 Task: Create a due date automation trigger when advanced on, 2 working days before a card is due add fields without custom field "Resume" cleared at 11:00 AM.
Action: Mouse moved to (851, 248)
Screenshot: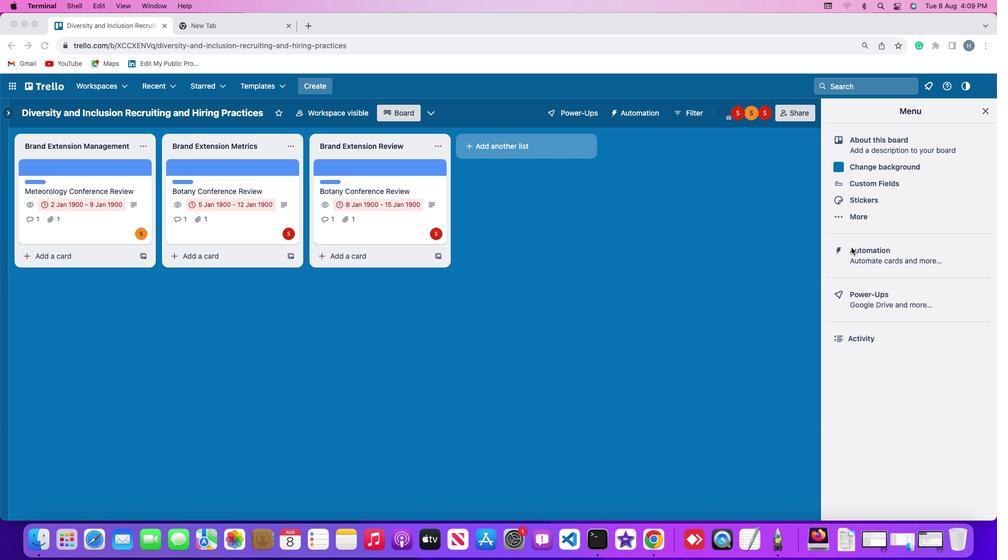 
Action: Mouse pressed left at (851, 248)
Screenshot: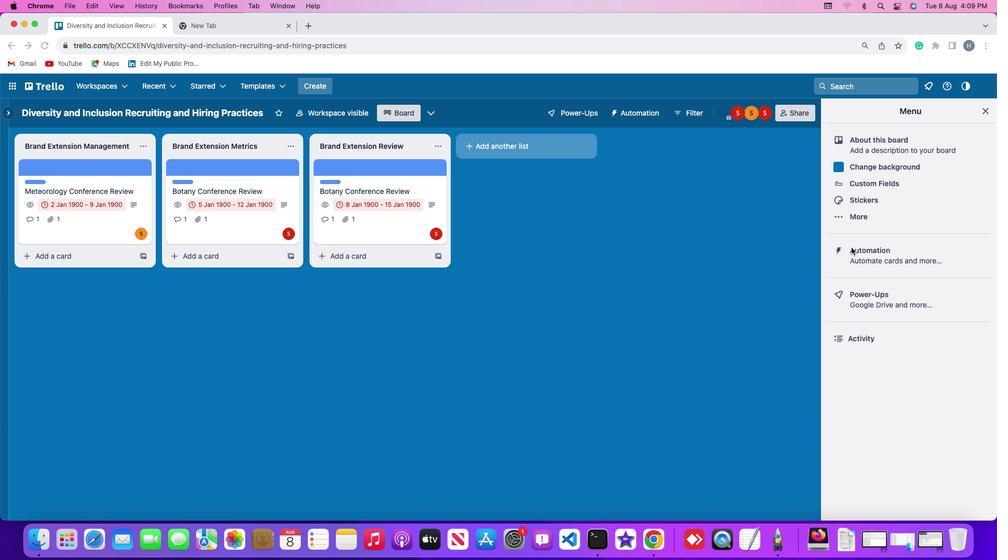 
Action: Mouse pressed left at (851, 248)
Screenshot: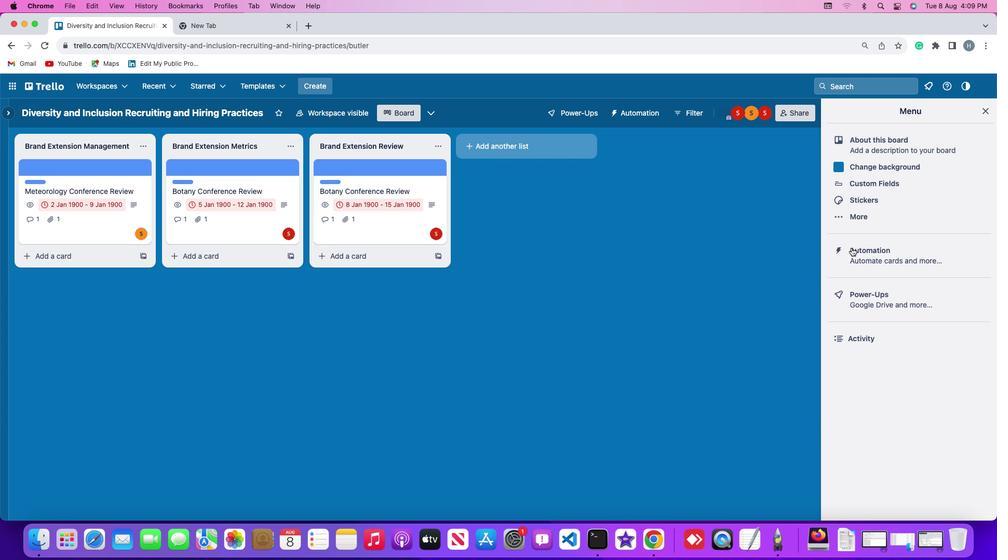 
Action: Mouse moved to (89, 245)
Screenshot: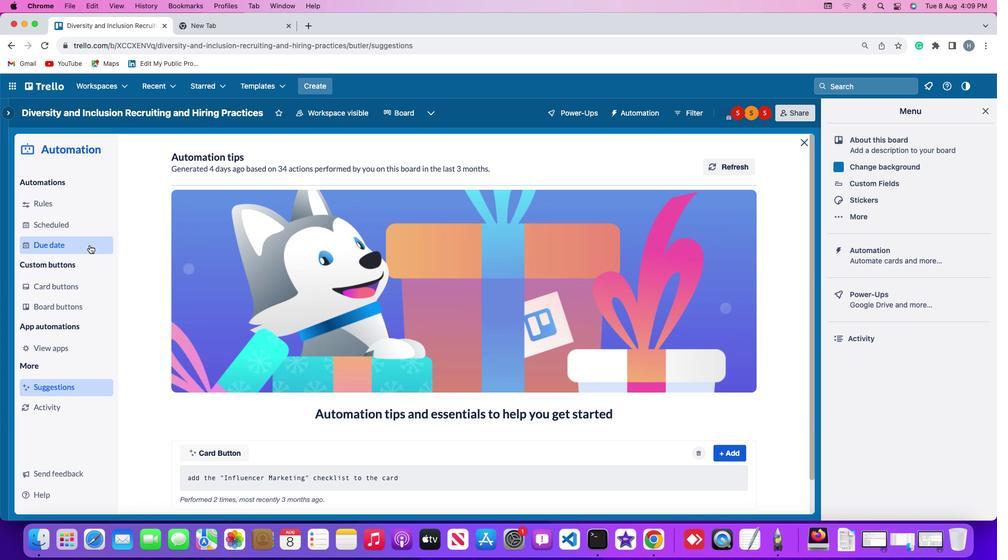 
Action: Mouse pressed left at (89, 245)
Screenshot: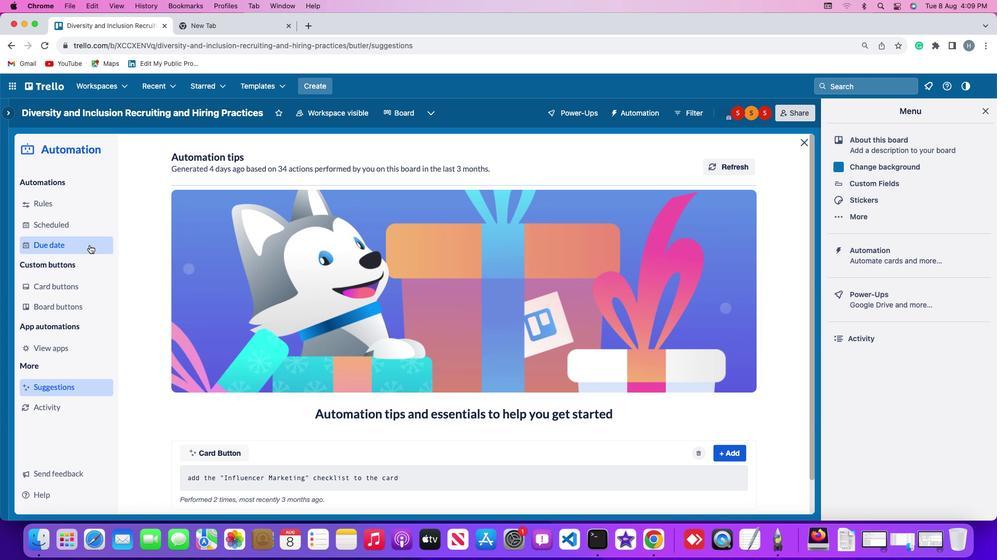 
Action: Mouse moved to (689, 157)
Screenshot: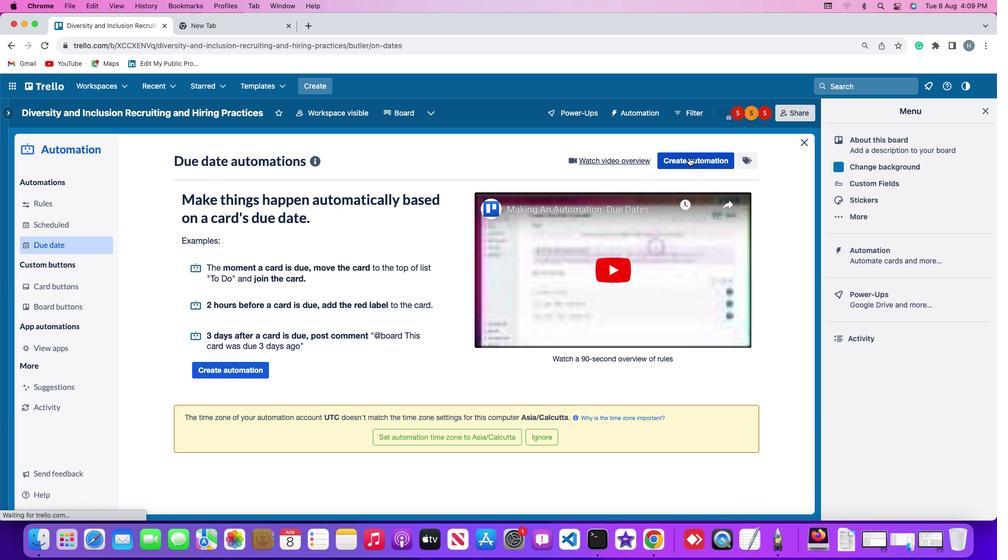 
Action: Mouse pressed left at (689, 157)
Screenshot: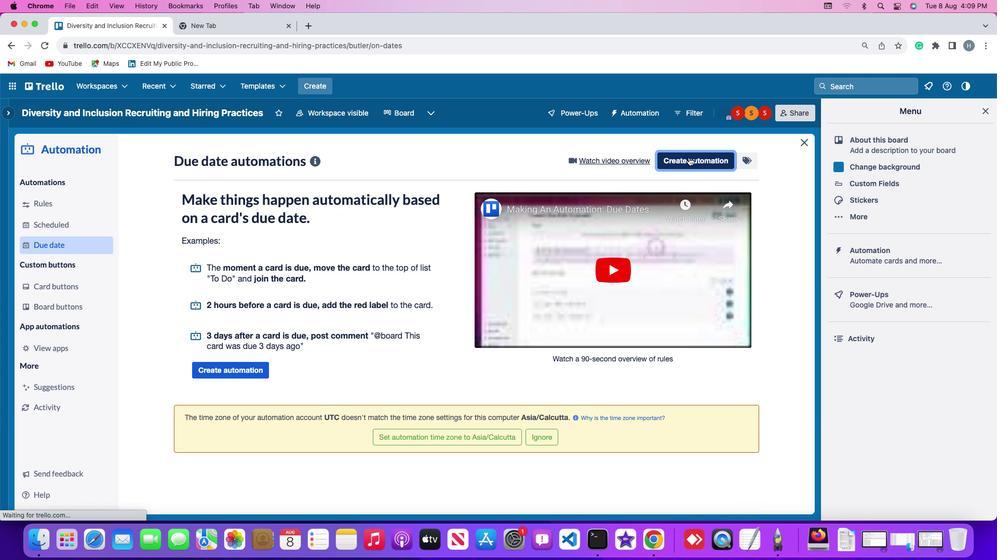 
Action: Mouse moved to (212, 257)
Screenshot: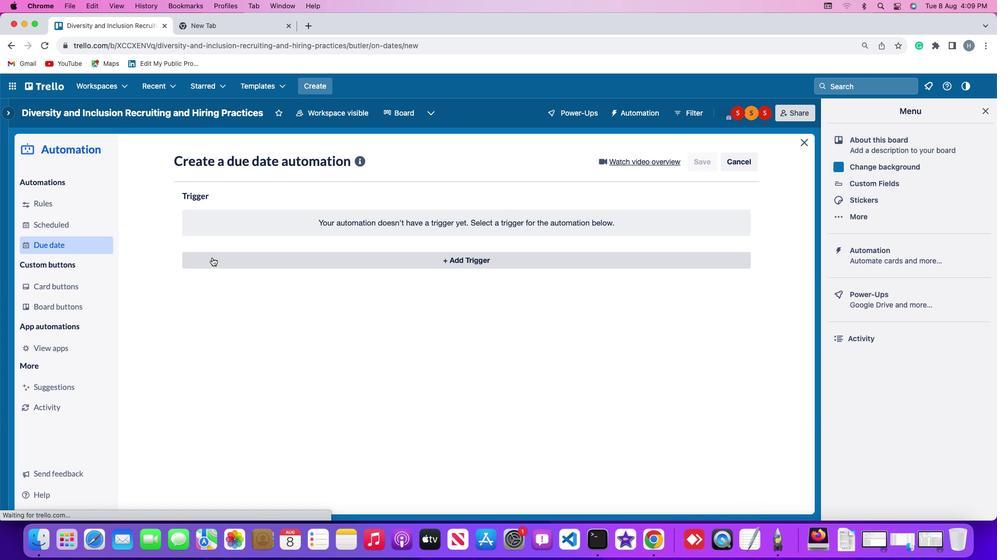 
Action: Mouse pressed left at (212, 257)
Screenshot: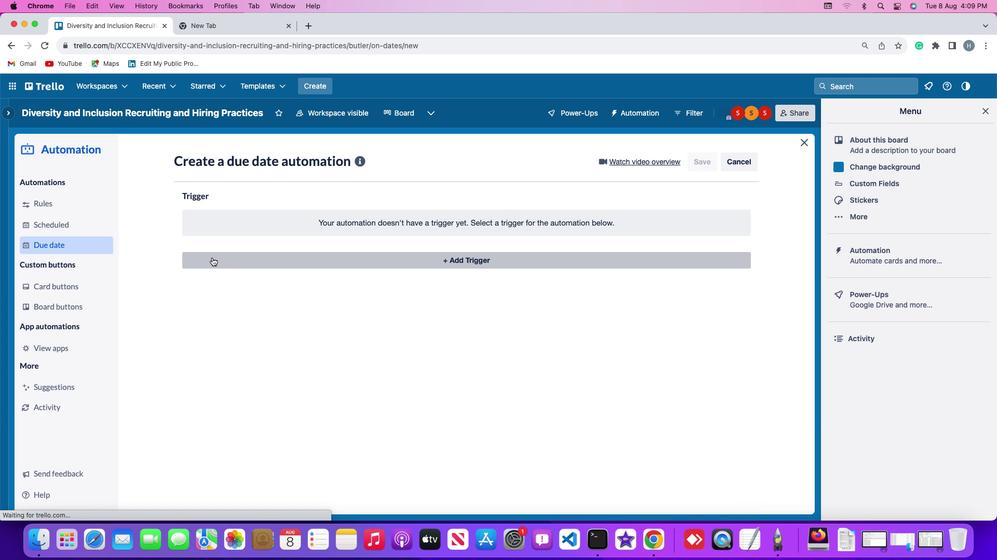 
Action: Mouse moved to (202, 419)
Screenshot: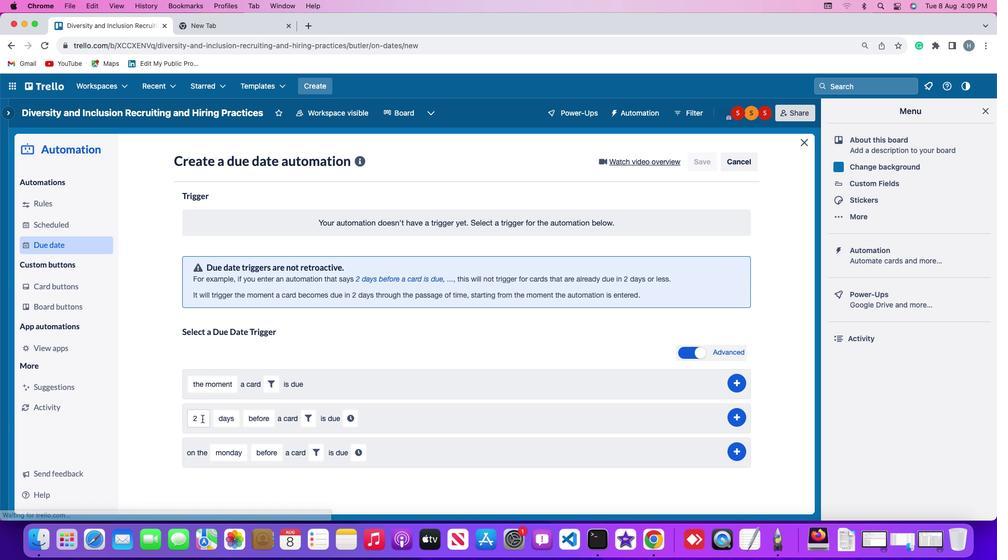 
Action: Mouse pressed left at (202, 419)
Screenshot: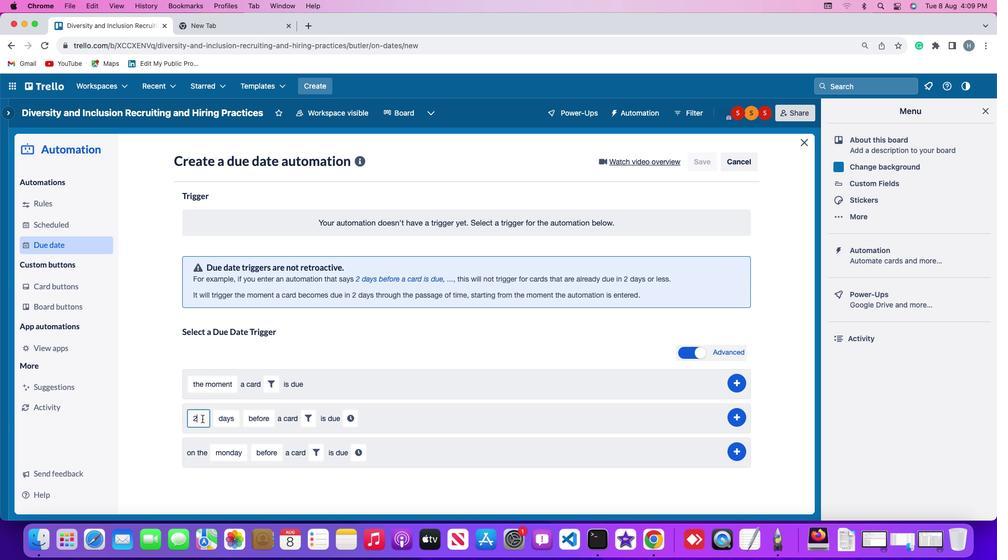 
Action: Key pressed Key.backspace'2'
Screenshot: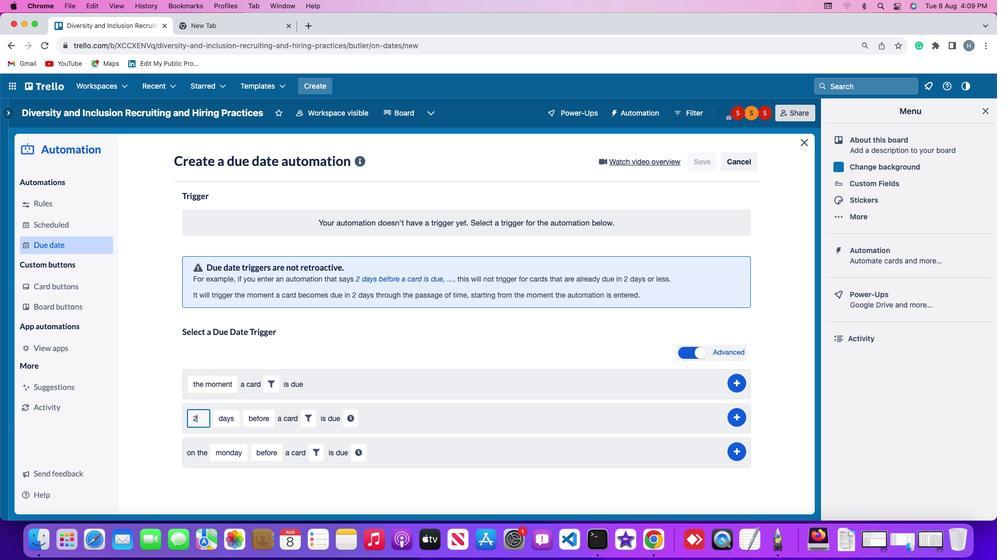 
Action: Mouse moved to (213, 418)
Screenshot: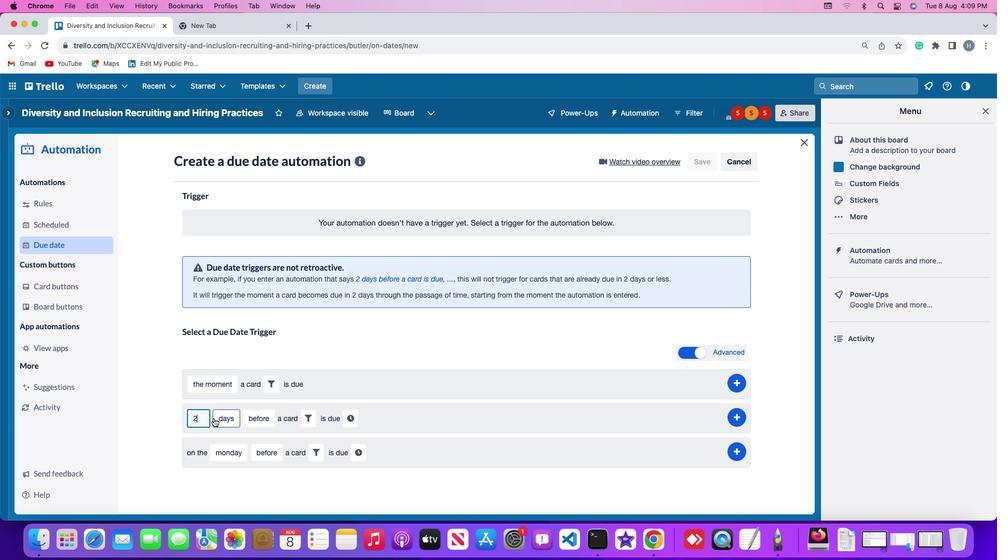 
Action: Mouse pressed left at (213, 418)
Screenshot: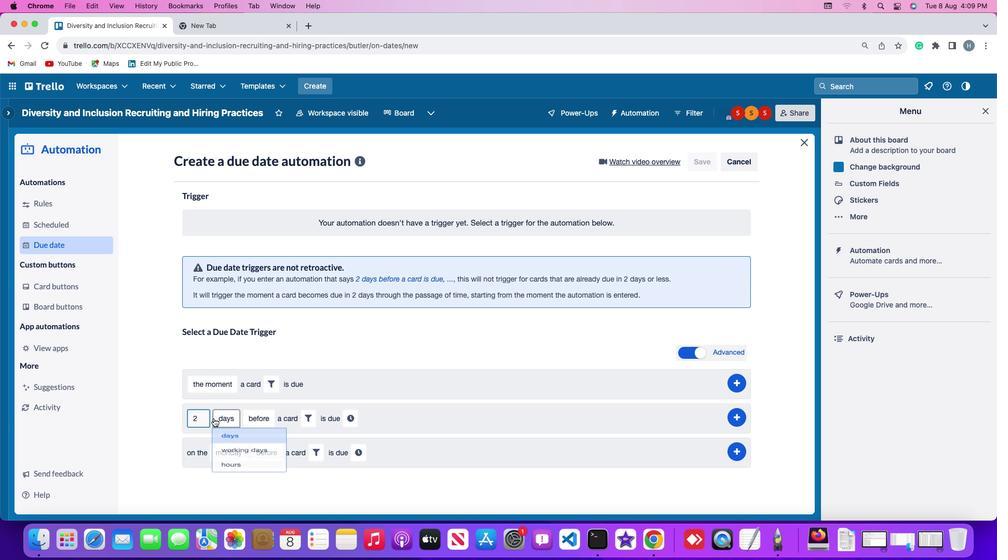 
Action: Mouse moved to (238, 459)
Screenshot: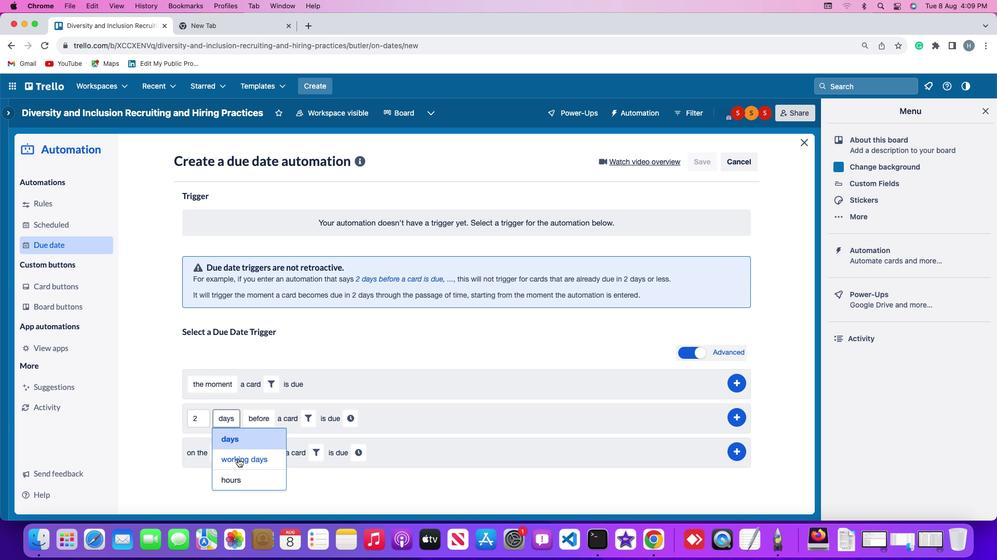 
Action: Mouse pressed left at (238, 459)
Screenshot: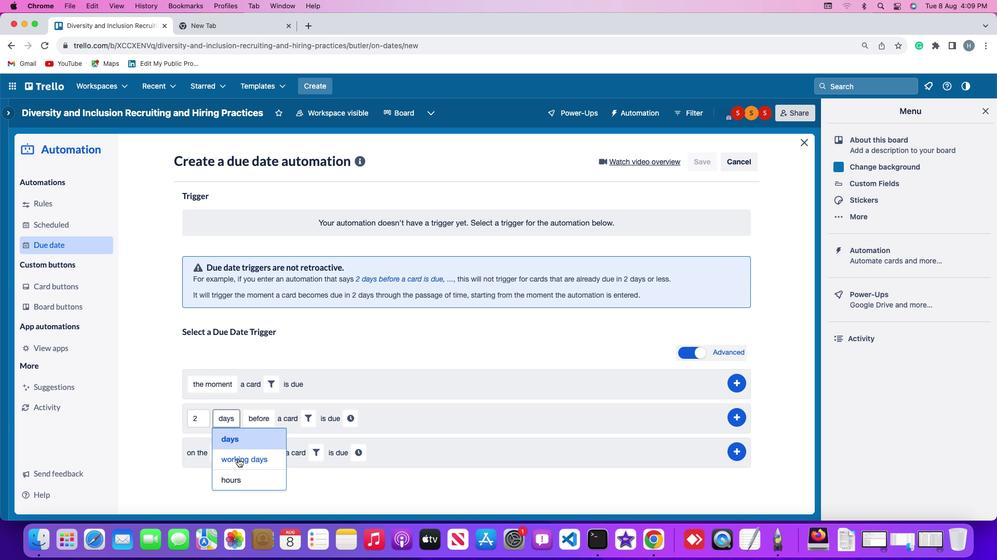 
Action: Mouse moved to (283, 423)
Screenshot: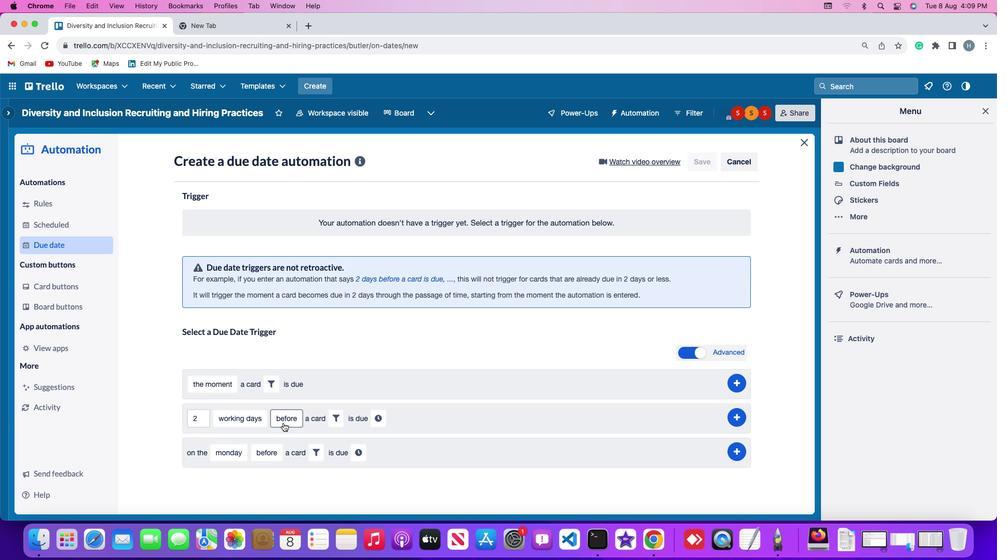 
Action: Mouse pressed left at (283, 423)
Screenshot: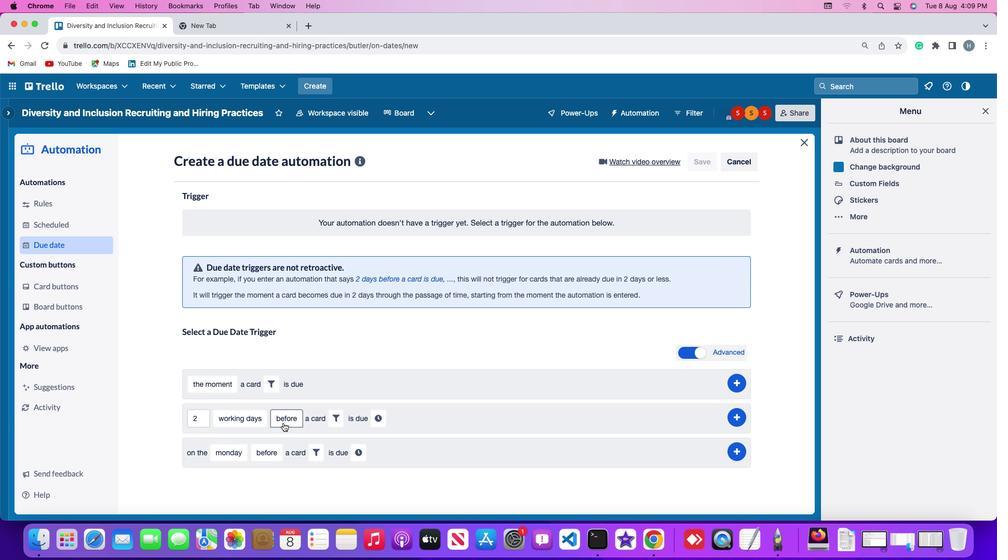 
Action: Mouse moved to (288, 436)
Screenshot: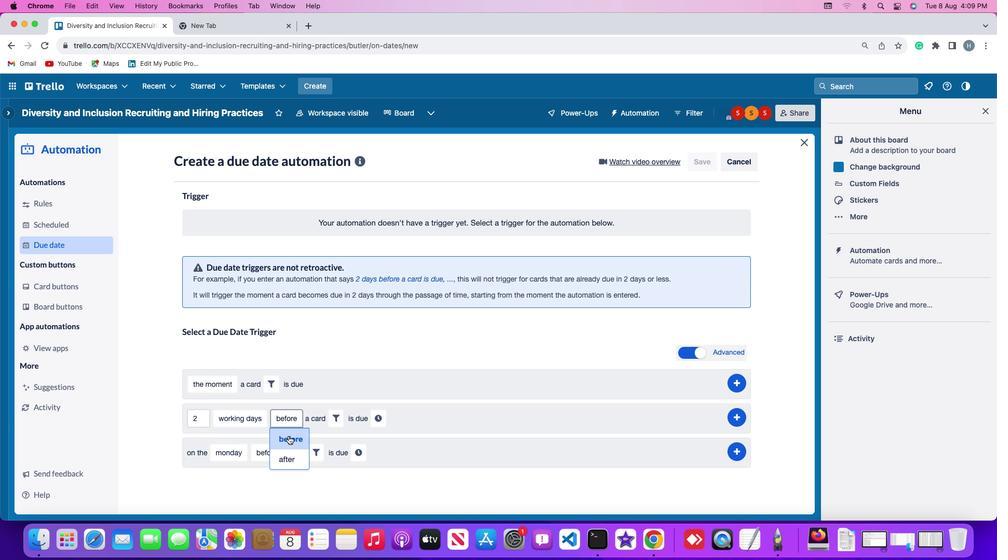 
Action: Mouse pressed left at (288, 436)
Screenshot: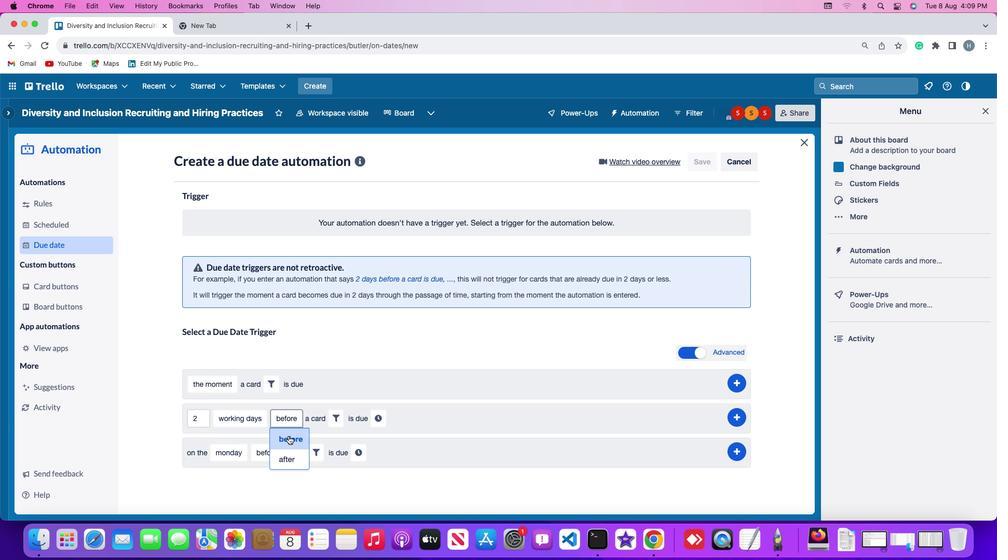 
Action: Mouse moved to (336, 417)
Screenshot: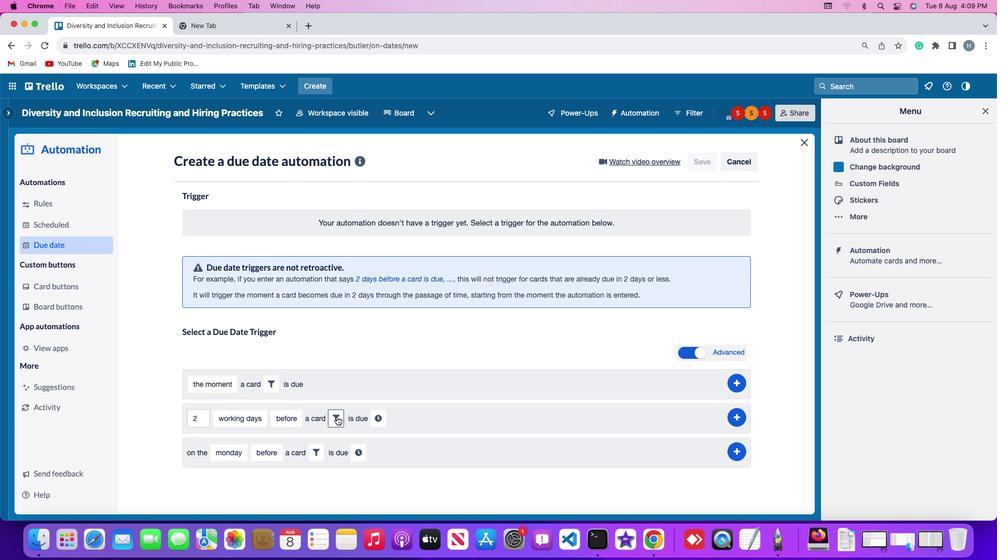 
Action: Mouse pressed left at (336, 417)
Screenshot: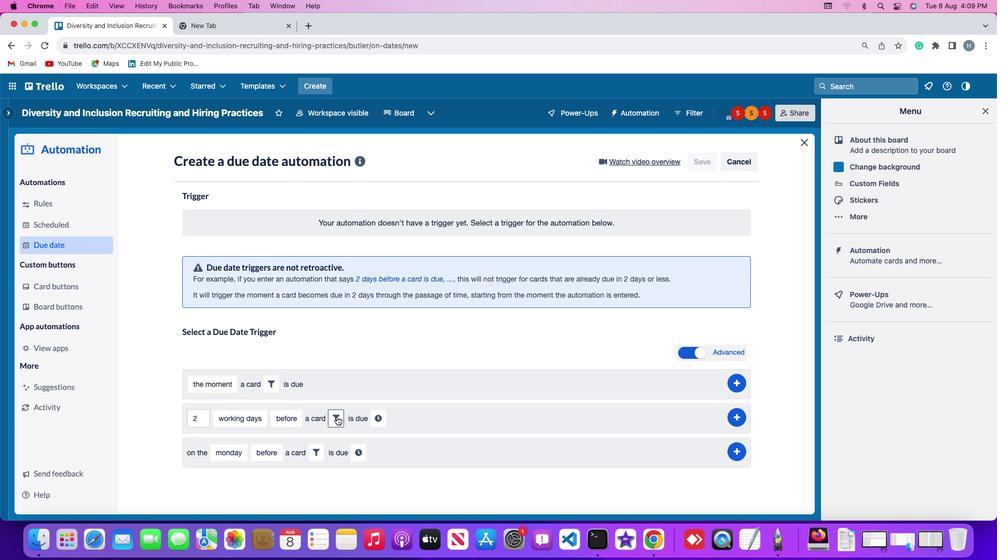 
Action: Mouse moved to (509, 453)
Screenshot: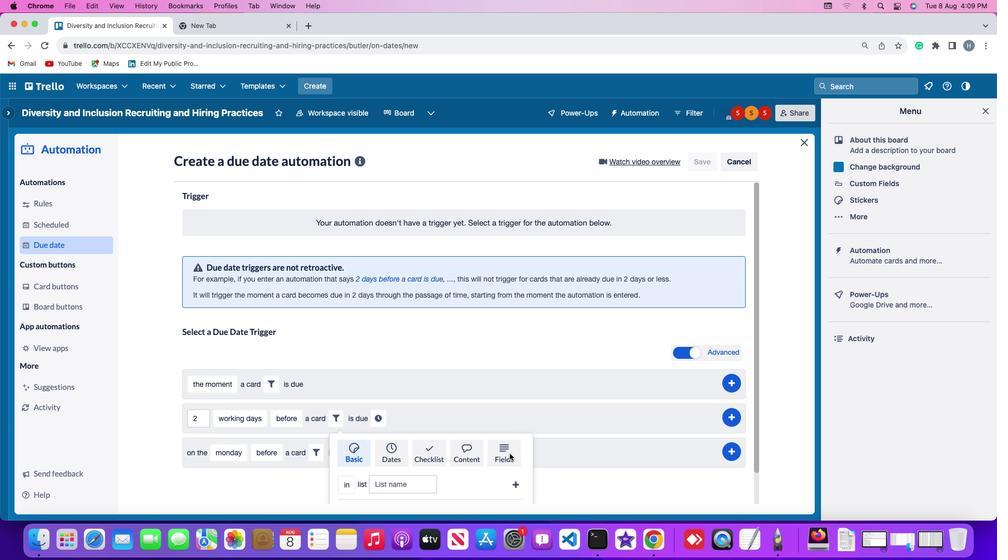 
Action: Mouse pressed left at (509, 453)
Screenshot: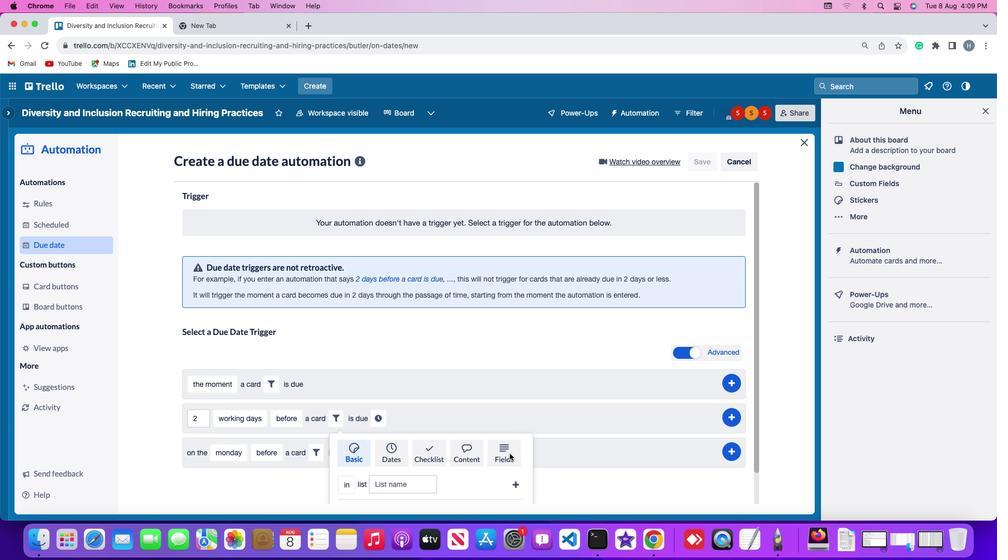 
Action: Mouse moved to (310, 484)
Screenshot: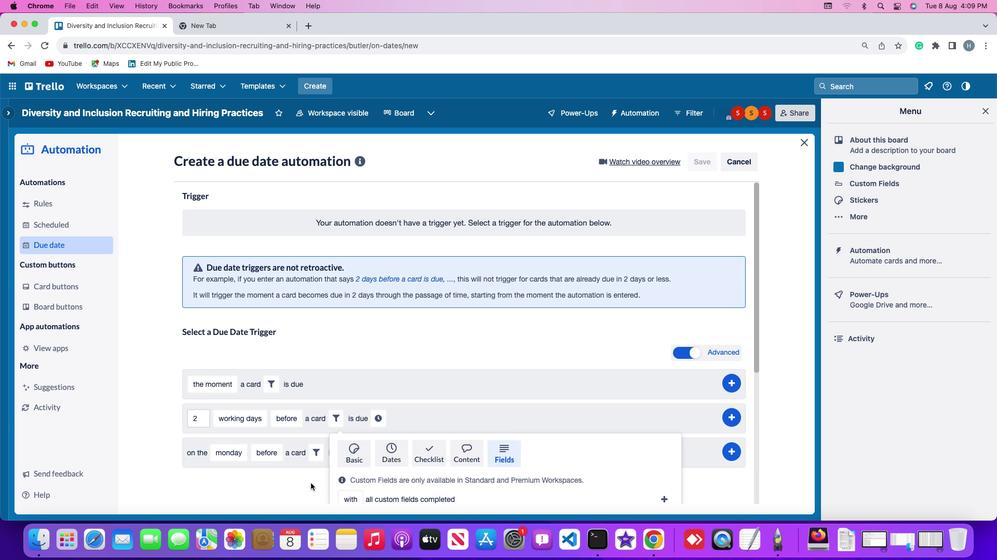 
Action: Mouse scrolled (310, 484) with delta (0, 0)
Screenshot: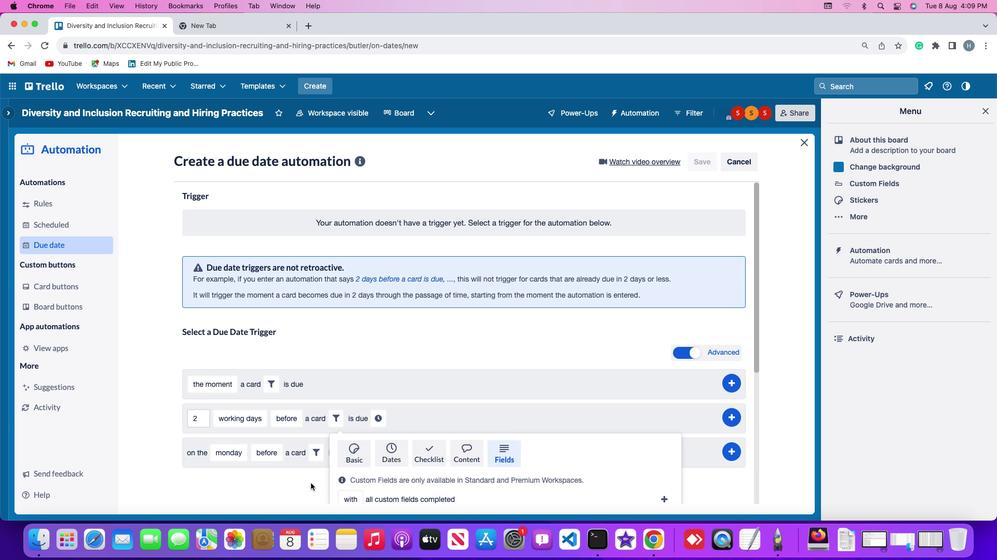 
Action: Mouse scrolled (310, 484) with delta (0, 0)
Screenshot: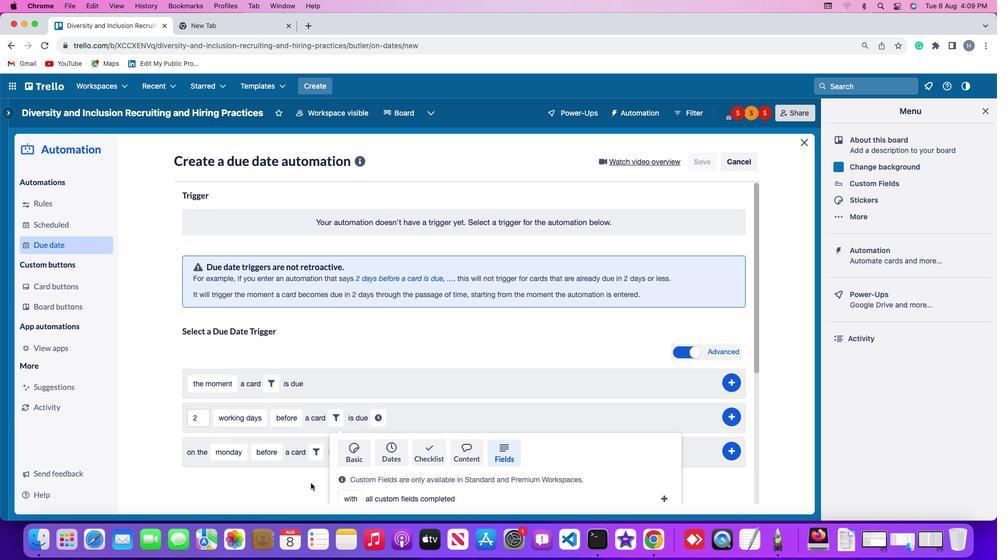 
Action: Mouse scrolled (310, 484) with delta (0, -1)
Screenshot: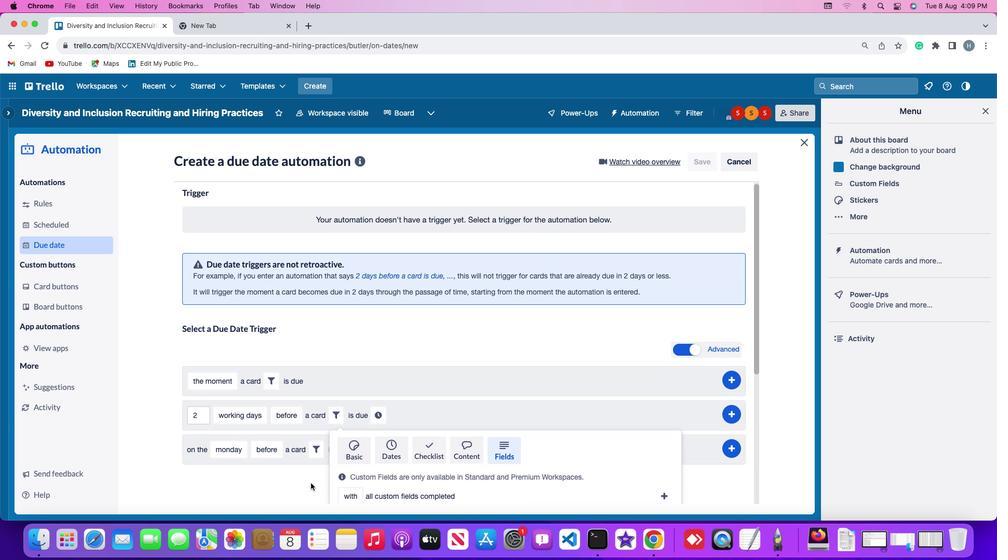 
Action: Mouse scrolled (310, 484) with delta (0, -2)
Screenshot: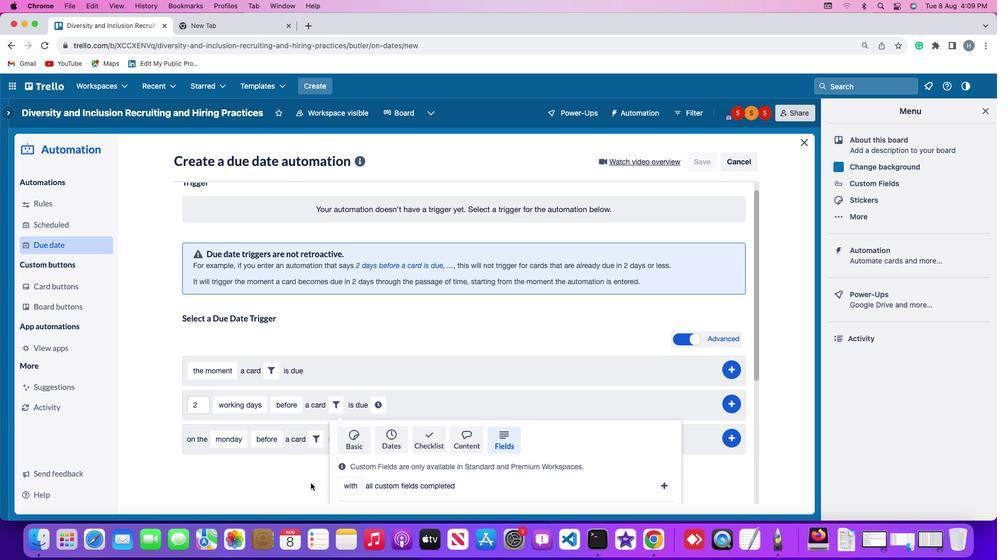 
Action: Mouse scrolled (310, 484) with delta (0, 0)
Screenshot: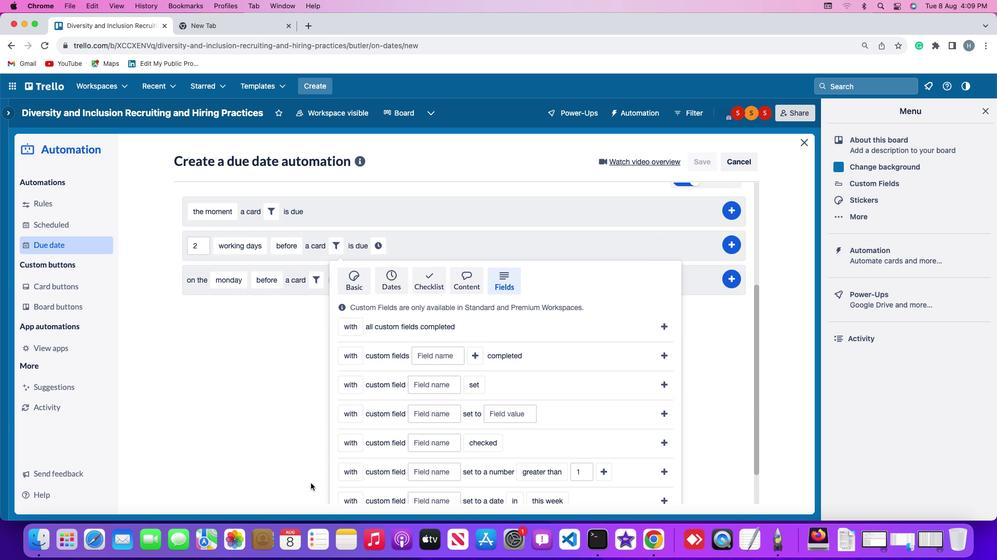 
Action: Mouse scrolled (310, 484) with delta (0, 0)
Screenshot: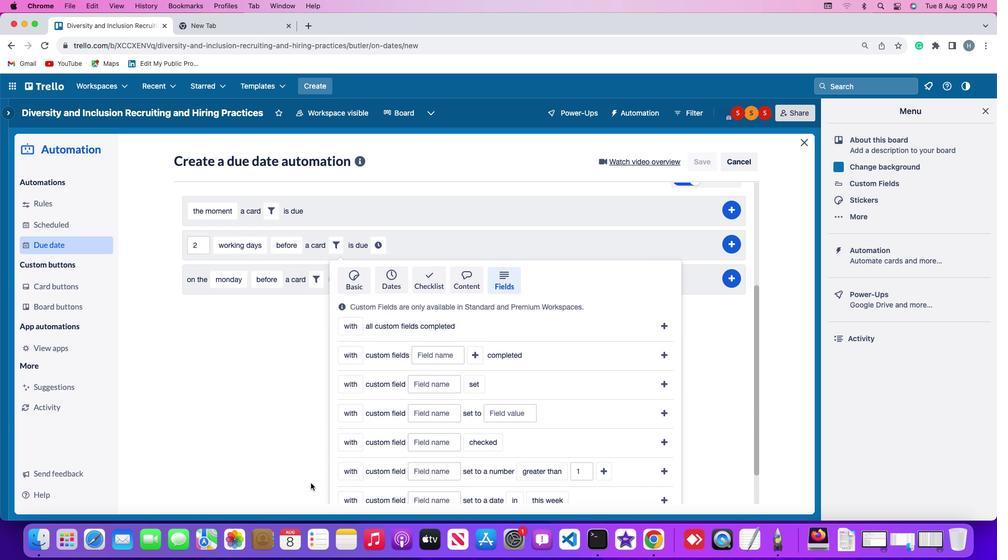 
Action: Mouse moved to (349, 372)
Screenshot: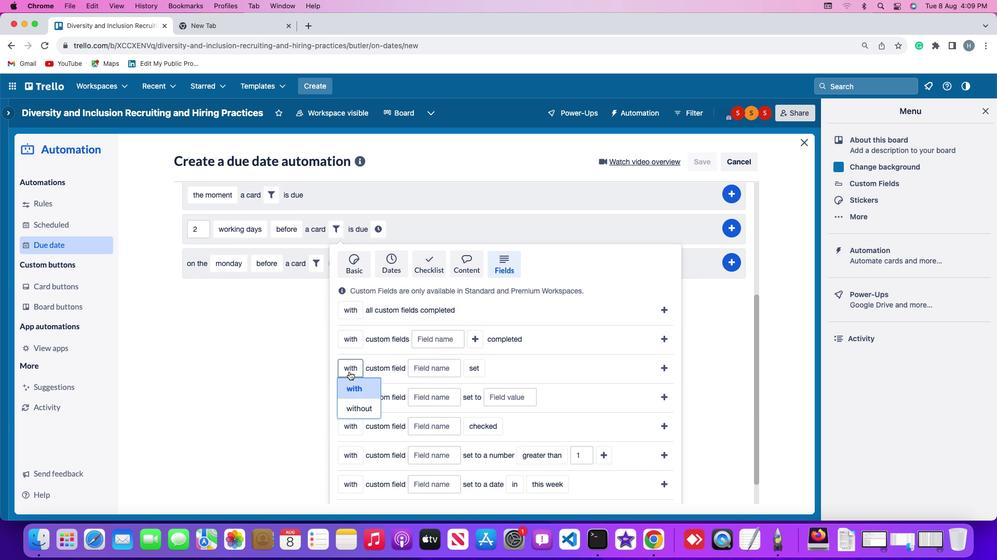 
Action: Mouse pressed left at (349, 372)
Screenshot: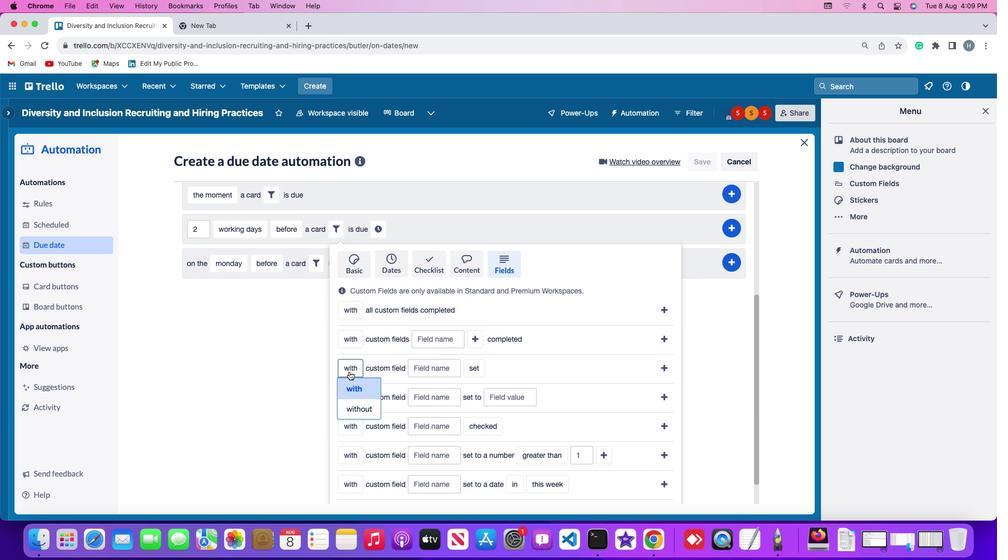 
Action: Mouse moved to (357, 411)
Screenshot: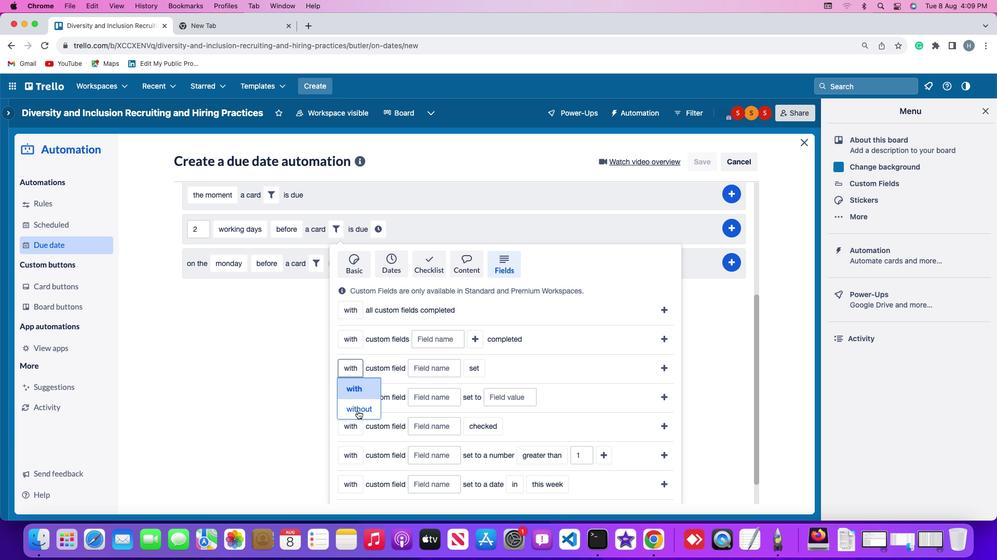 
Action: Mouse pressed left at (357, 411)
Screenshot: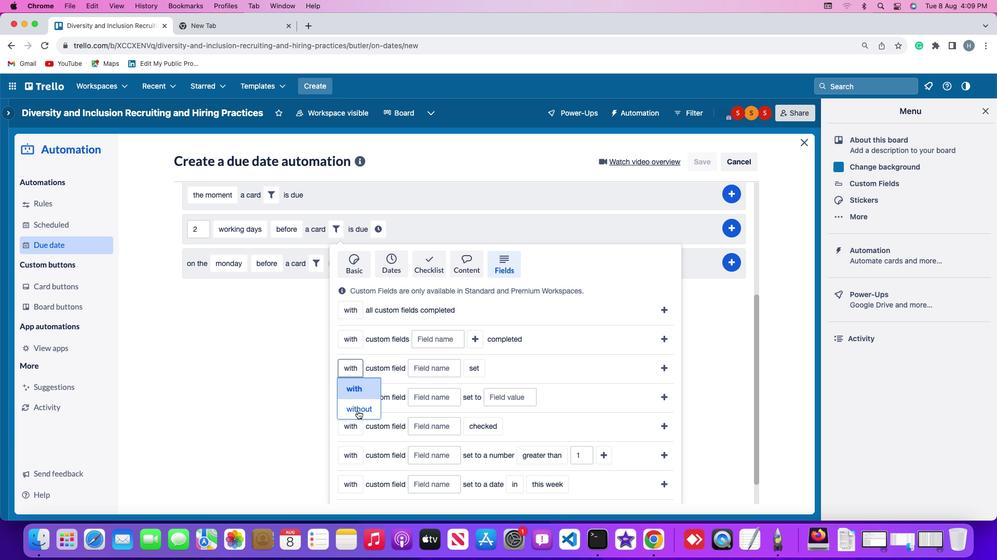 
Action: Mouse moved to (438, 367)
Screenshot: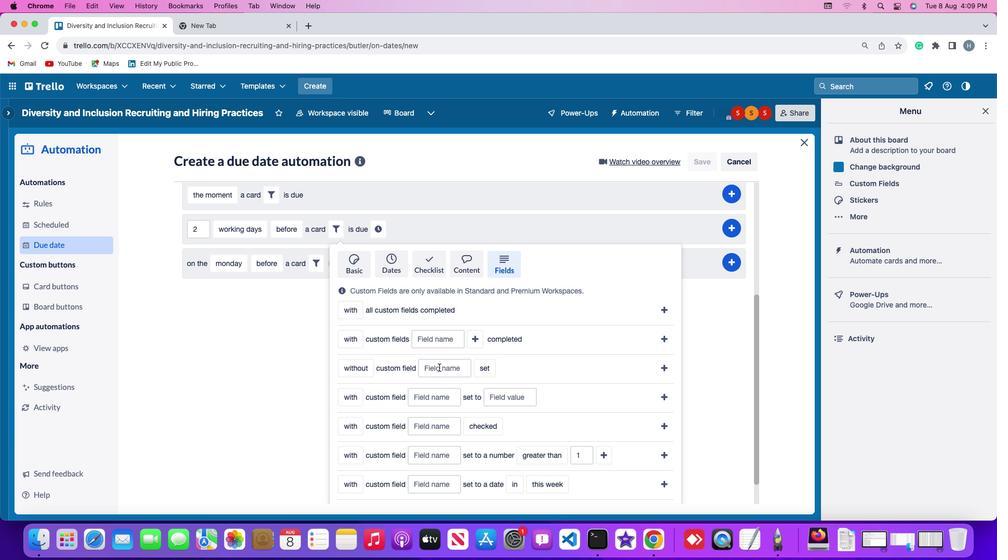 
Action: Mouse pressed left at (438, 367)
Screenshot: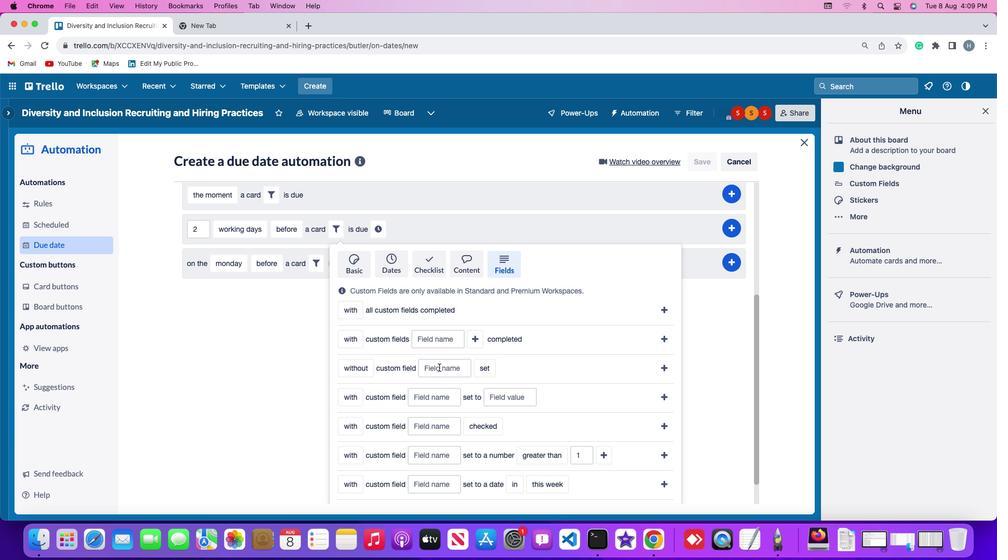 
Action: Mouse moved to (438, 367)
Screenshot: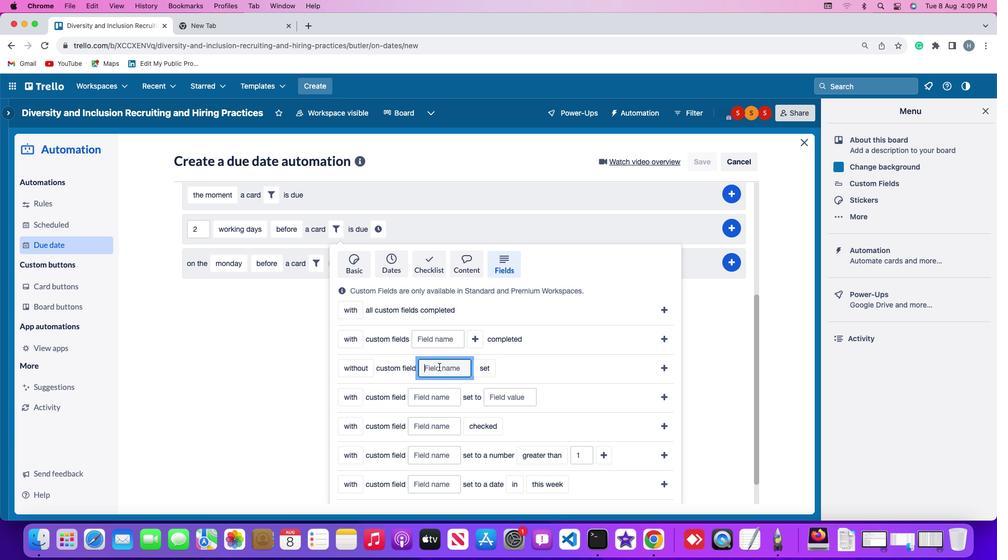 
Action: Key pressed Key.shift'R''e''s''u''m''e'
Screenshot: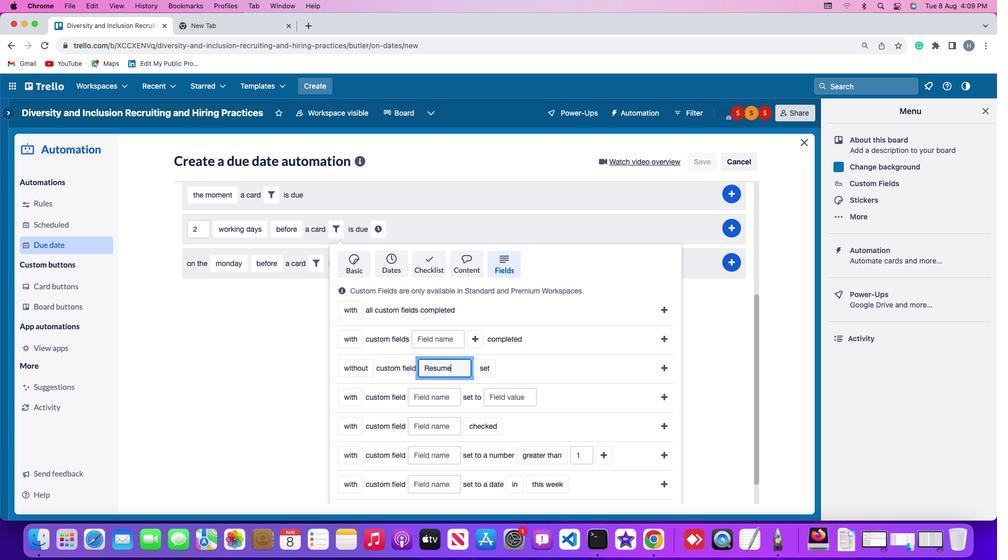 
Action: Mouse moved to (481, 370)
Screenshot: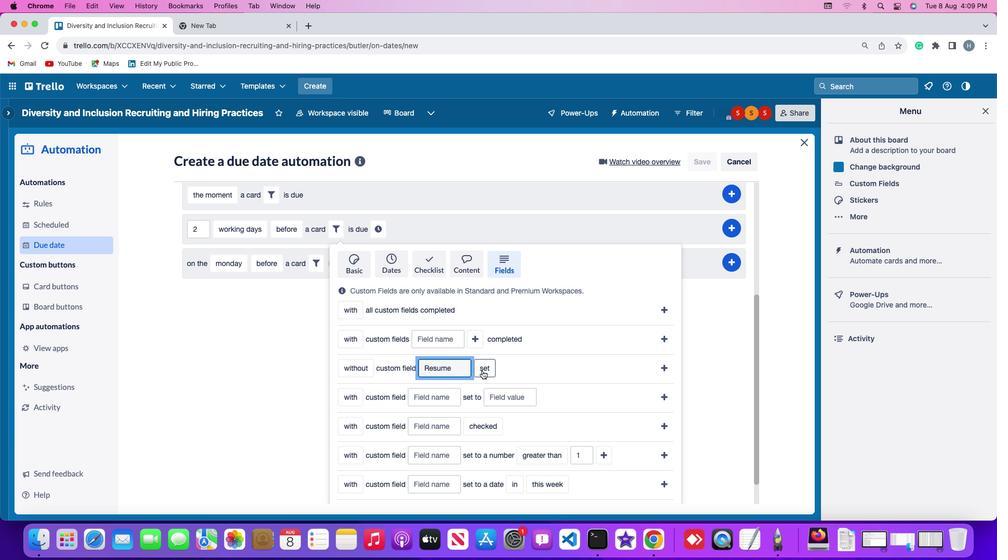 
Action: Mouse pressed left at (481, 370)
Screenshot: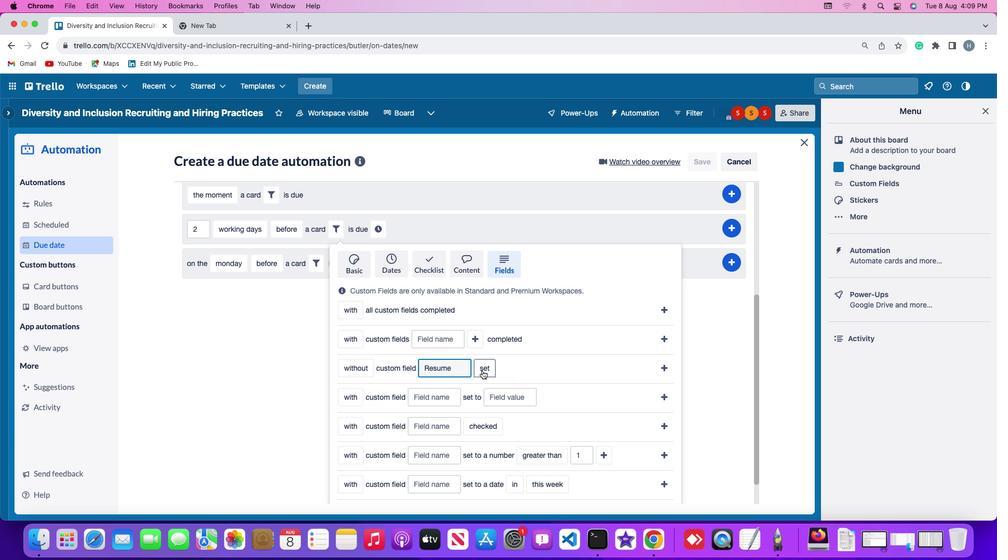 
Action: Mouse moved to (499, 404)
Screenshot: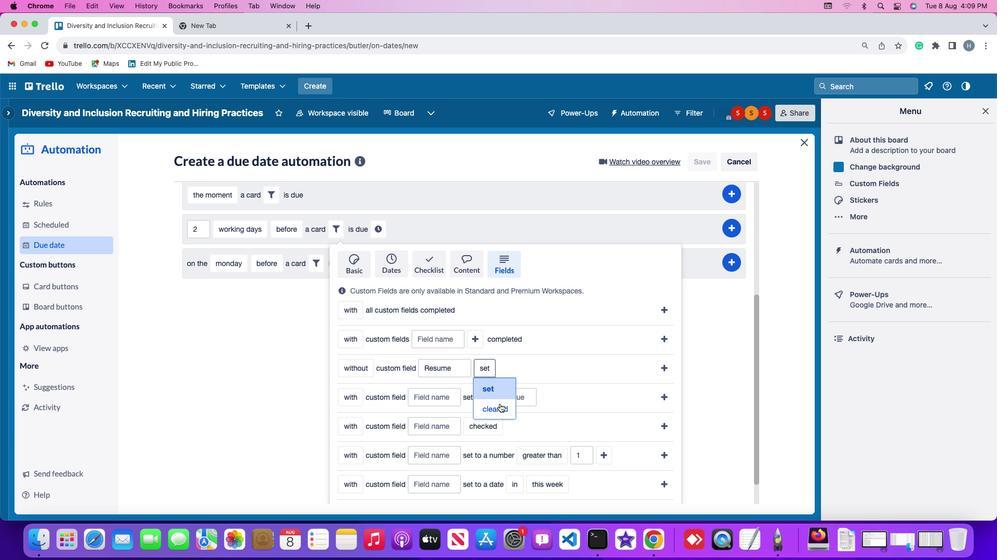 
Action: Mouse pressed left at (499, 404)
Screenshot: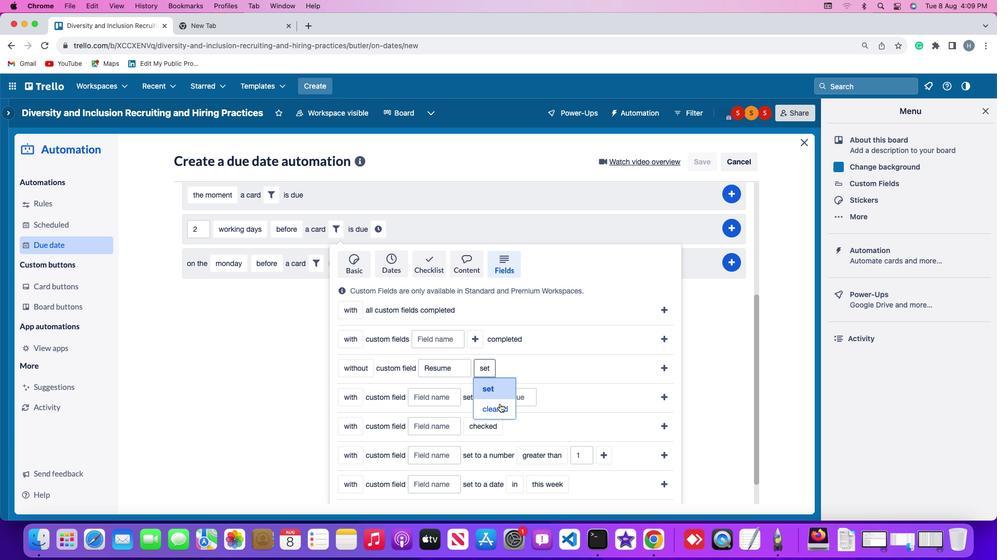 
Action: Mouse moved to (665, 364)
Screenshot: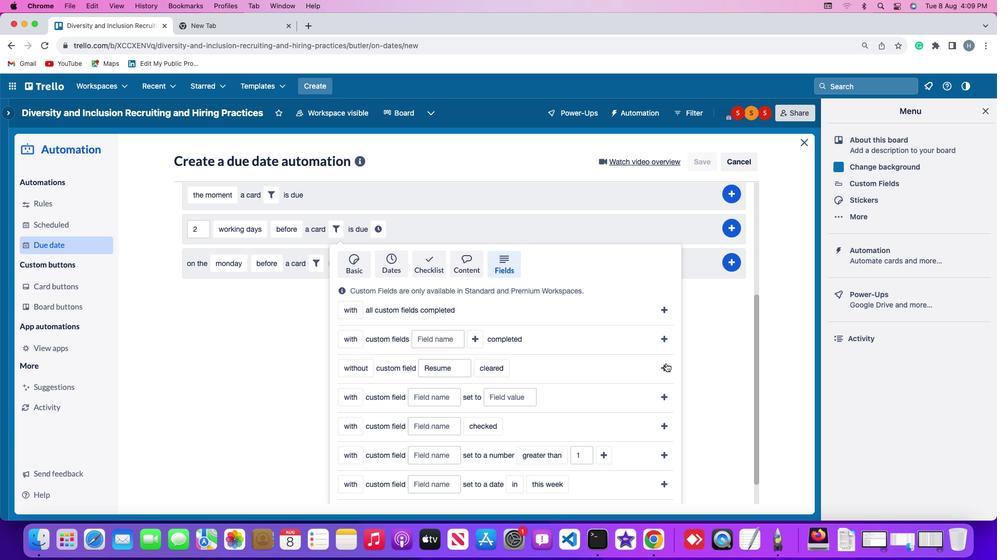 
Action: Mouse pressed left at (665, 364)
Screenshot: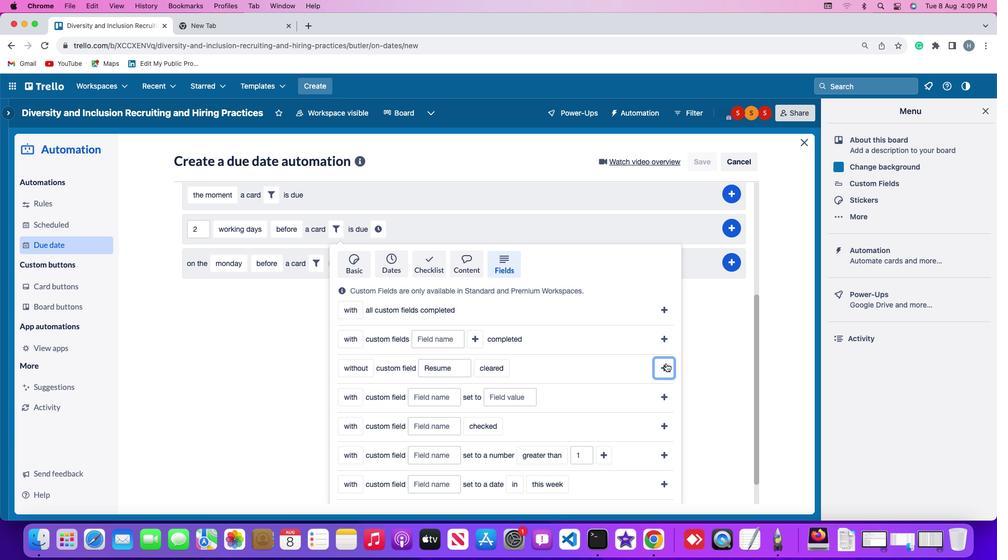 
Action: Mouse moved to (531, 415)
Screenshot: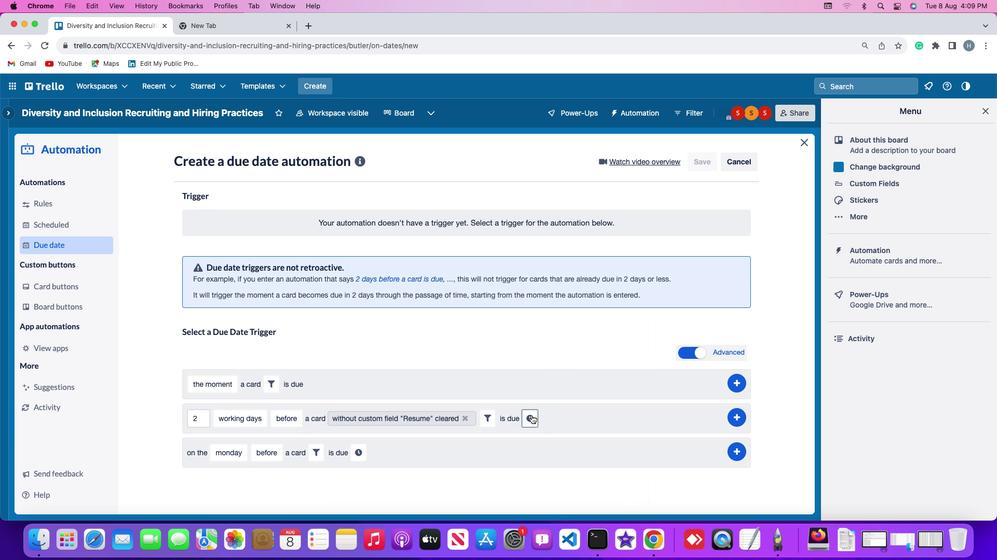 
Action: Mouse pressed left at (531, 415)
Screenshot: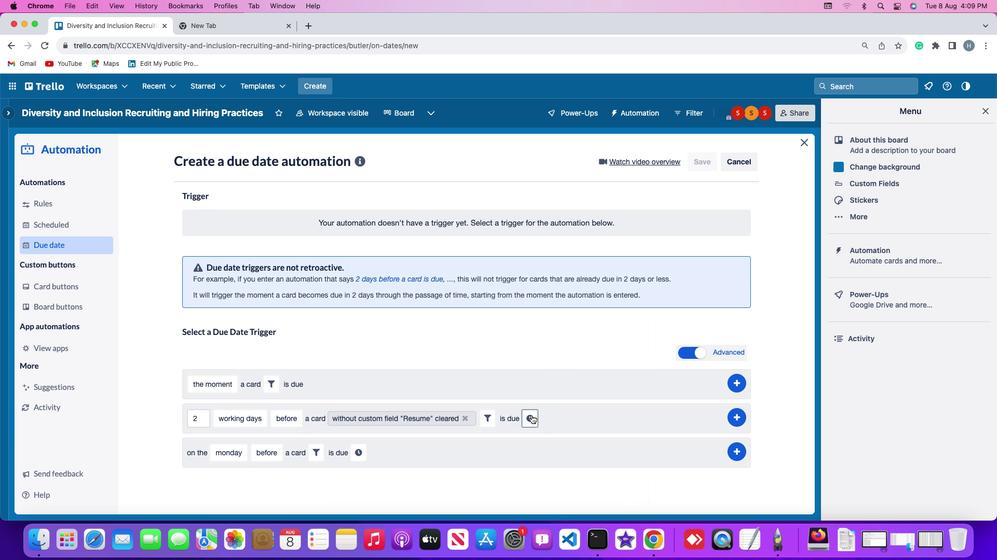 
Action: Mouse moved to (550, 419)
Screenshot: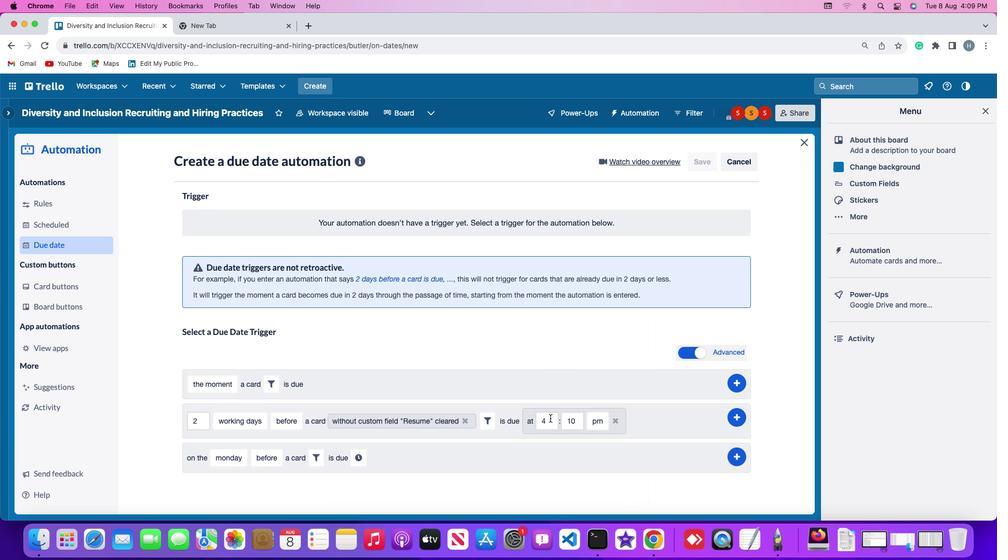 
Action: Mouse pressed left at (550, 419)
Screenshot: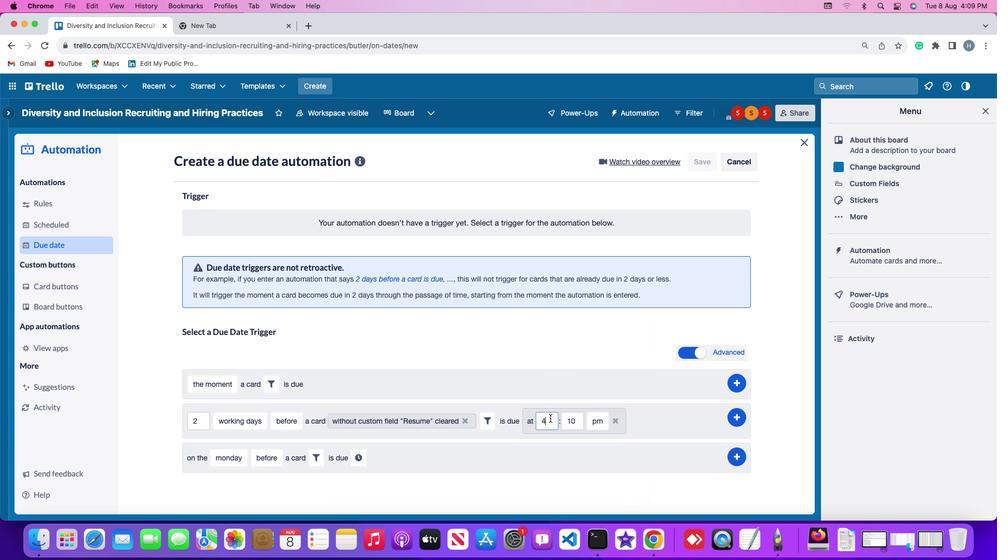 
Action: Mouse moved to (550, 419)
Screenshot: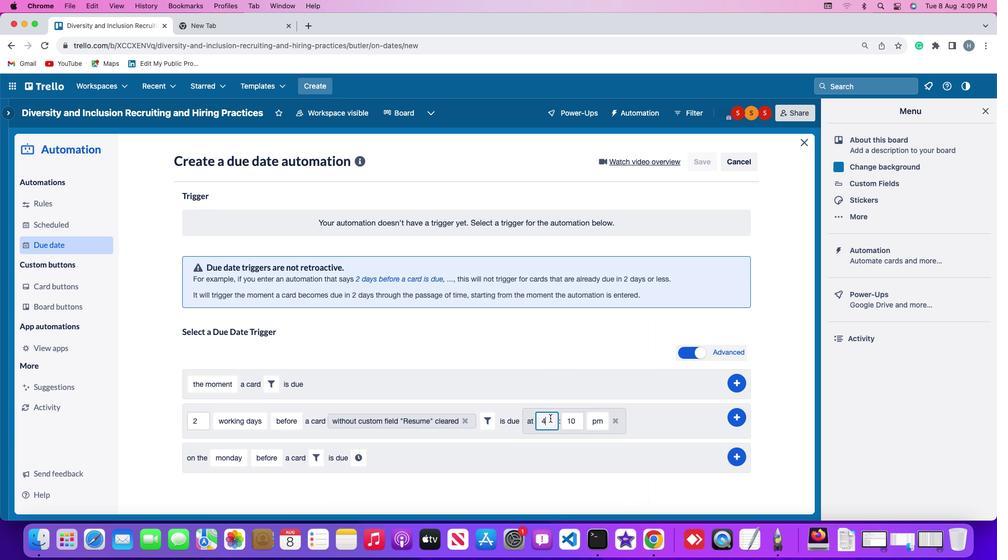 
Action: Key pressed Key.backspace
Screenshot: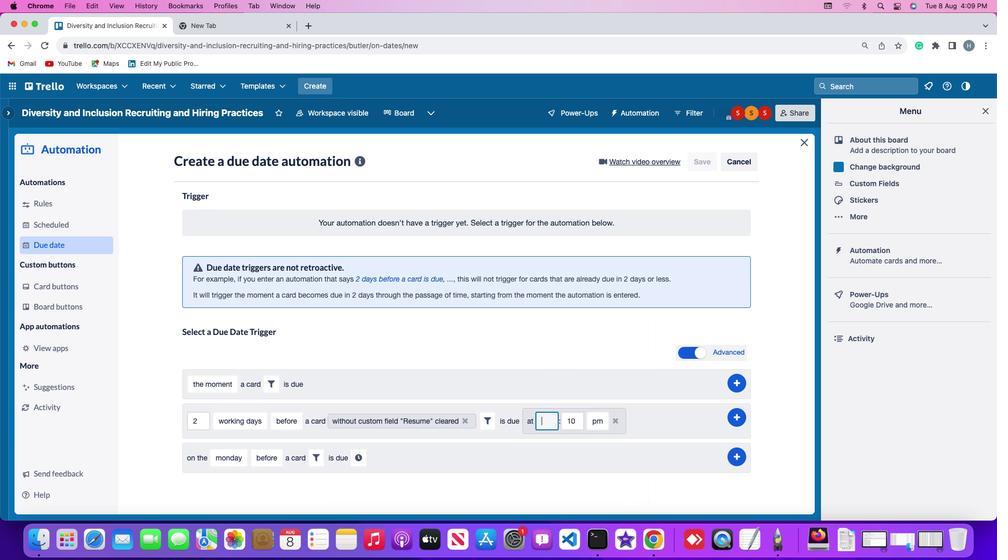 
Action: Mouse moved to (550, 419)
Screenshot: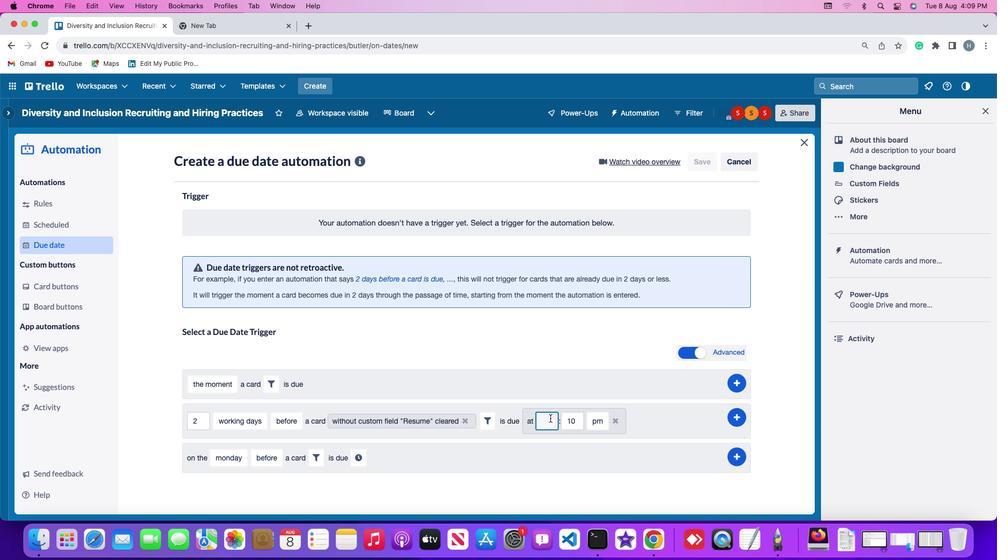 
Action: Key pressed '1''1'
Screenshot: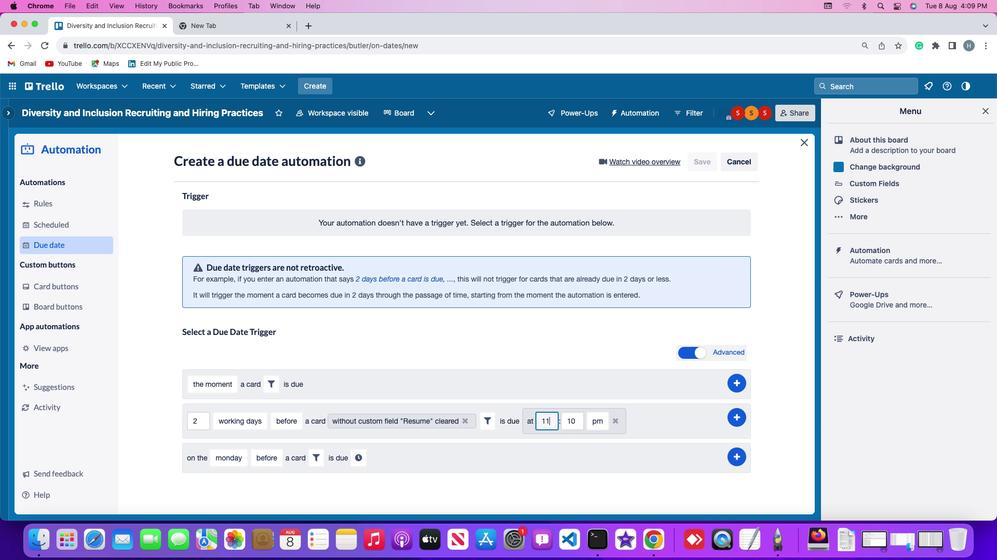 
Action: Mouse moved to (575, 423)
Screenshot: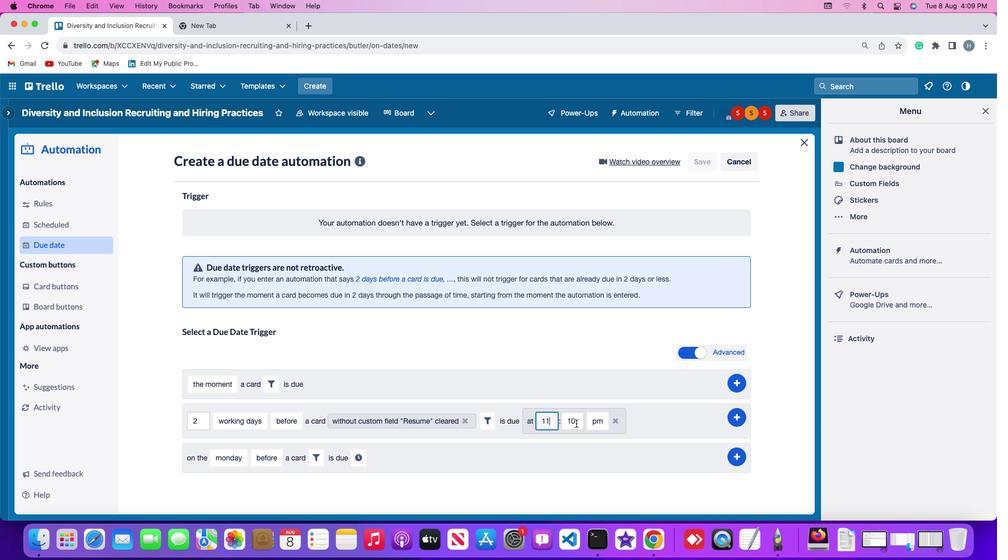 
Action: Mouse pressed left at (575, 423)
Screenshot: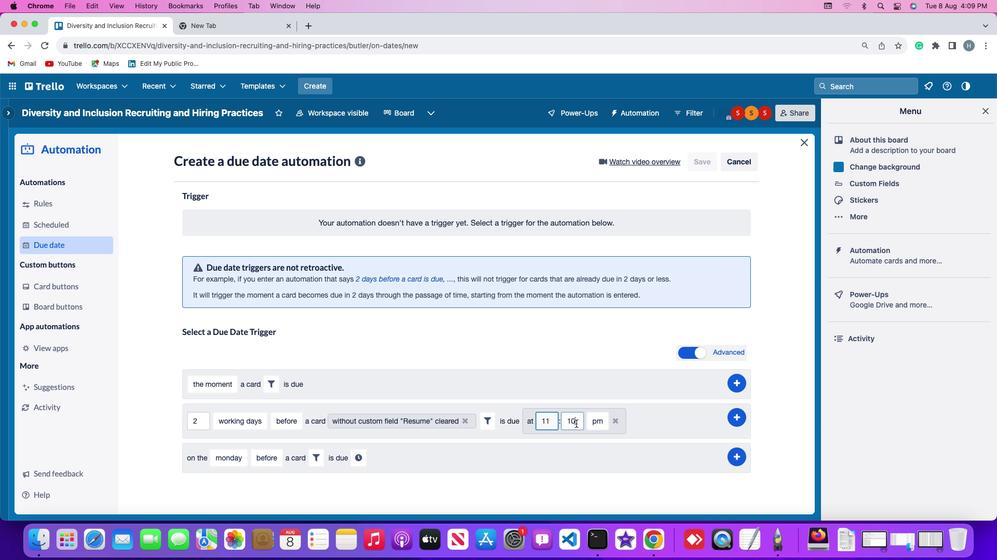 
Action: Mouse moved to (576, 423)
Screenshot: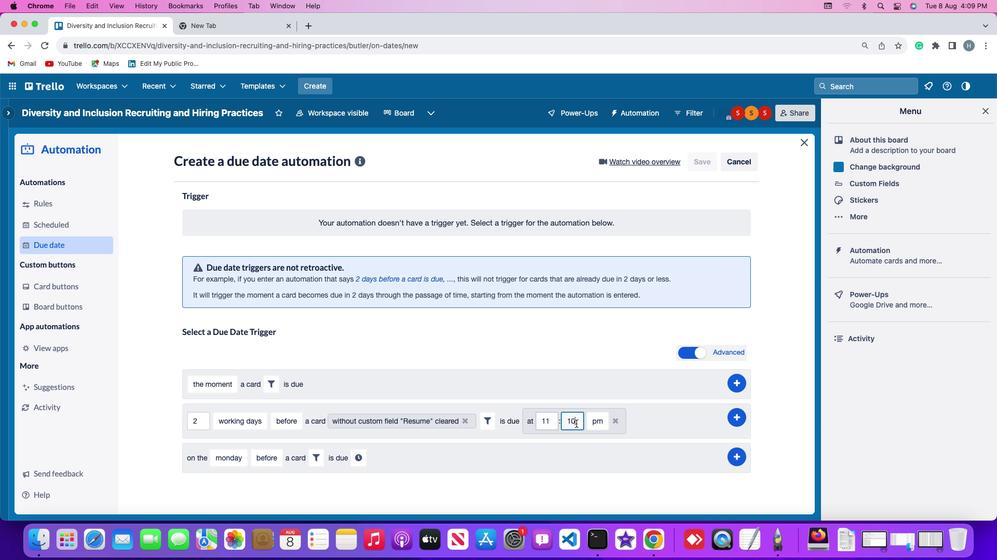 
Action: Key pressed Key.backspaceKey.backspaceKey.backspace'0''0'
Screenshot: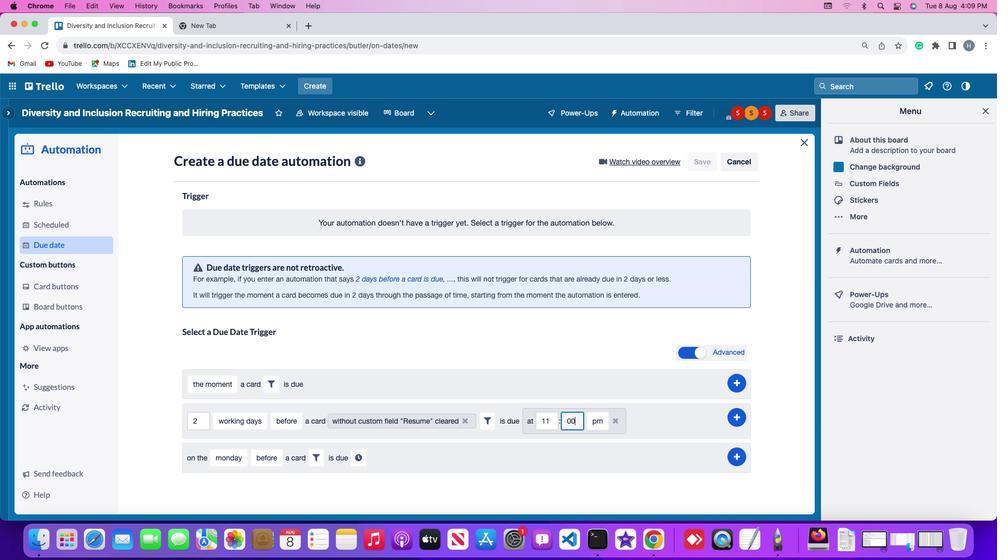 
Action: Mouse moved to (602, 422)
Screenshot: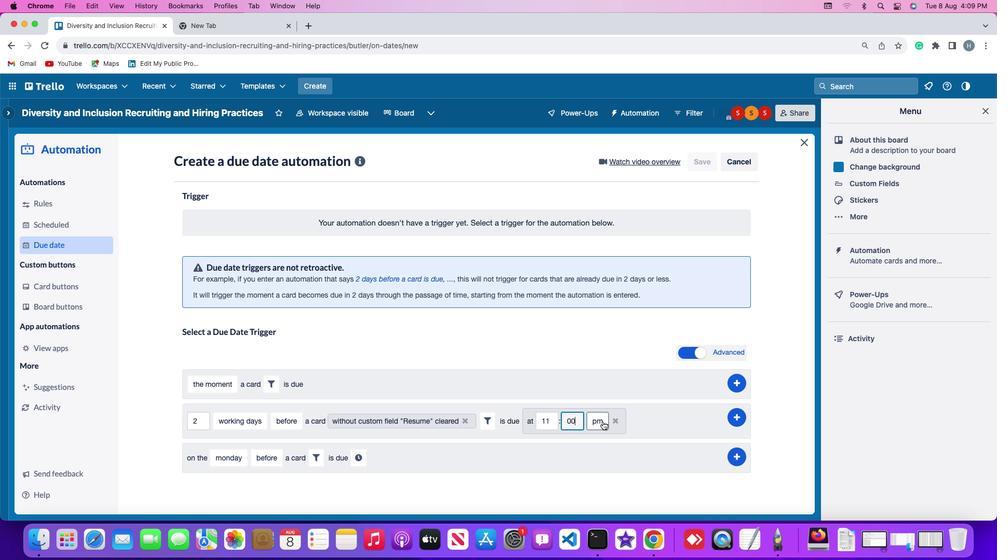 
Action: Mouse pressed left at (602, 422)
Screenshot: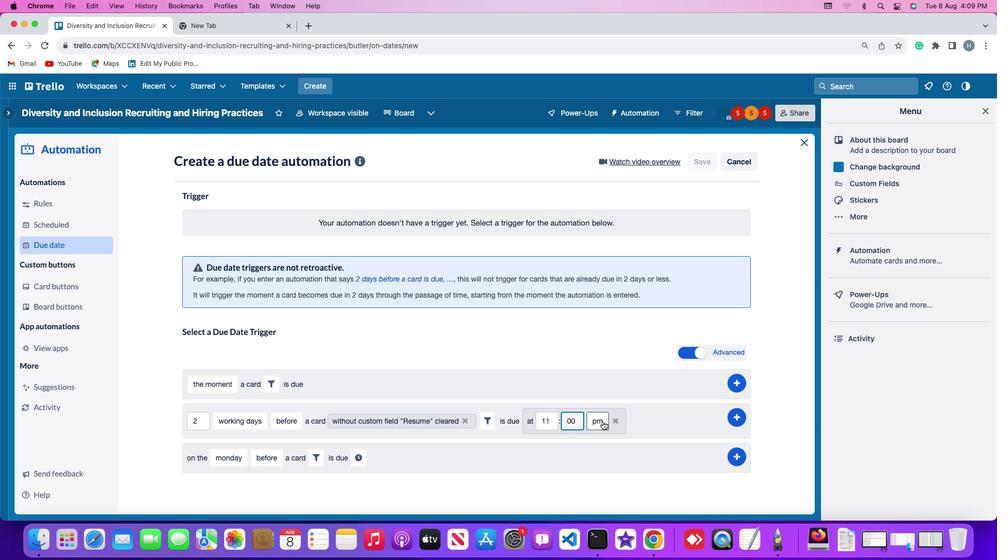 
Action: Mouse moved to (601, 438)
Screenshot: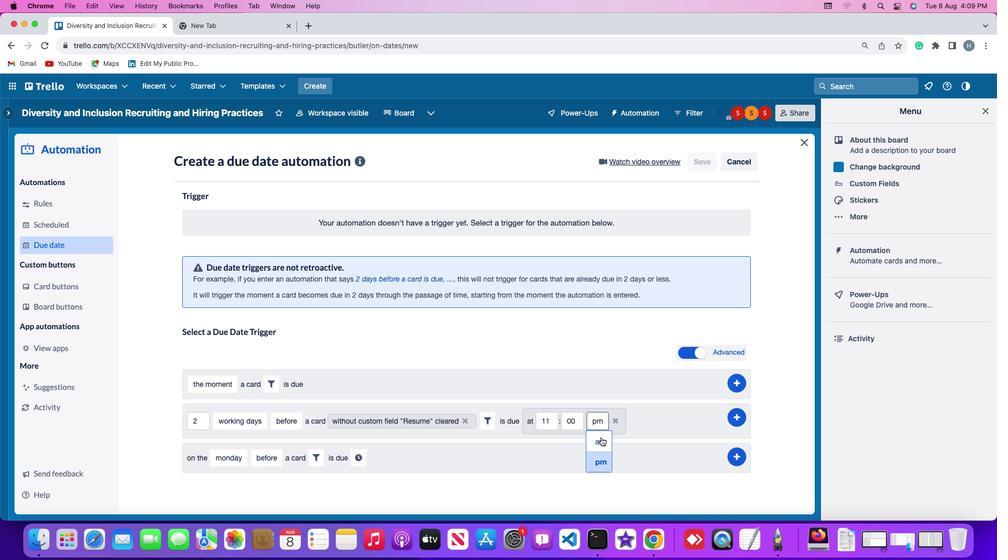 
Action: Mouse pressed left at (601, 438)
Screenshot: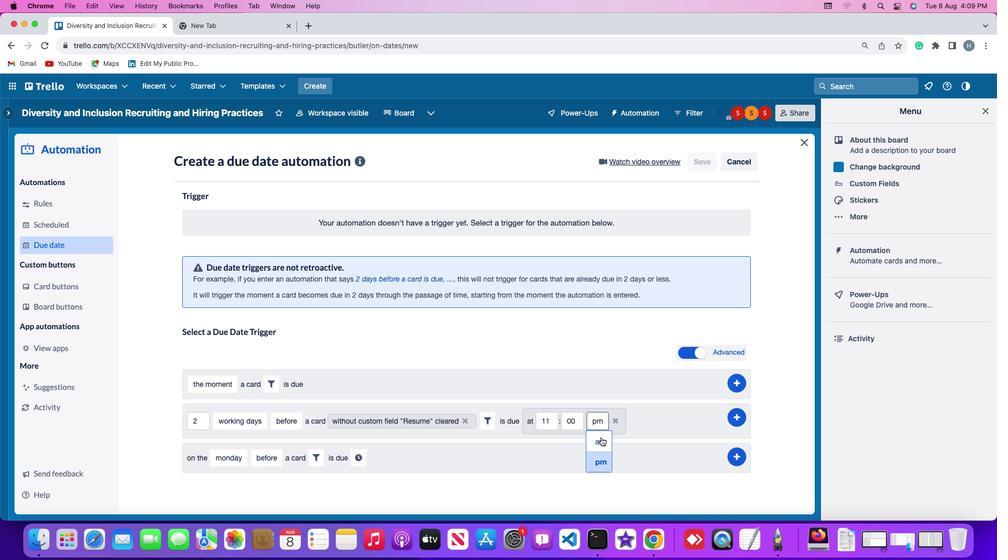 
Action: Mouse moved to (736, 419)
Screenshot: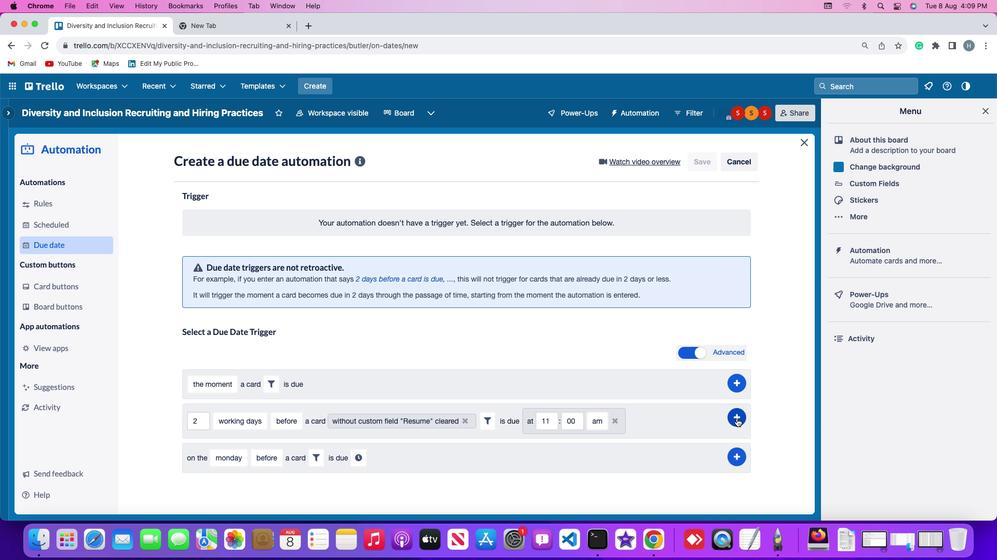 
Action: Mouse pressed left at (736, 419)
Screenshot: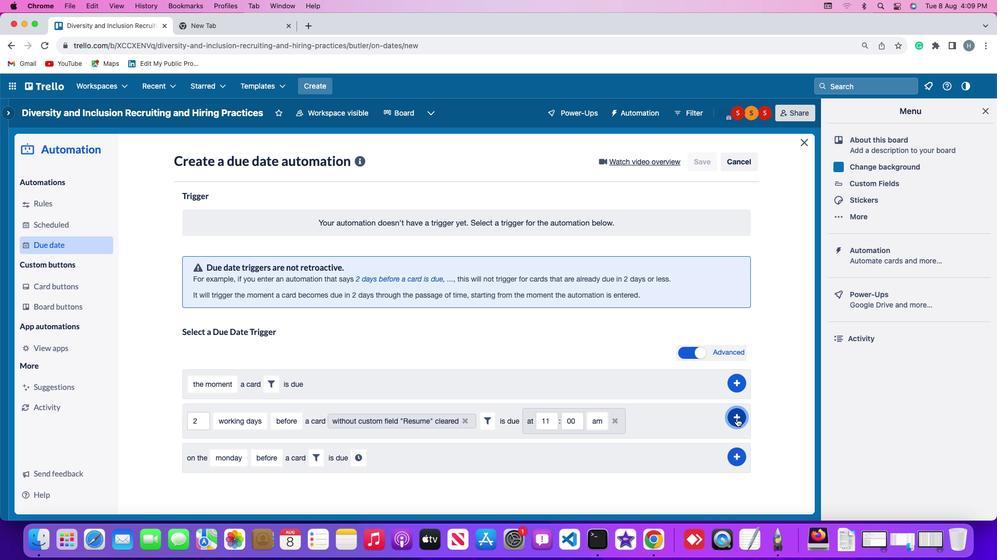 
Action: Mouse moved to (781, 333)
Screenshot: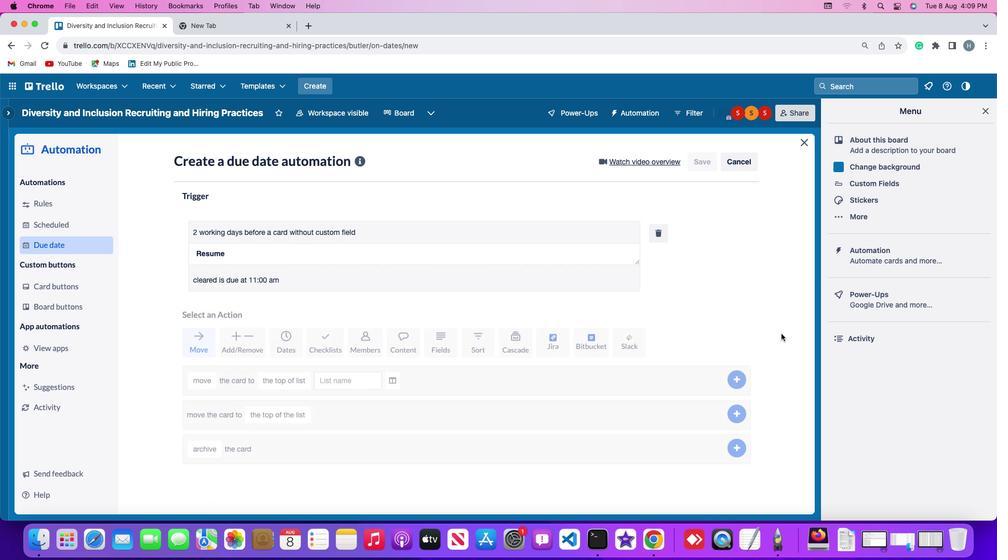 
